 Task: Look for space in Agua Prieta, Mexico from 22nd June, 2023 to 30th June, 2023 for 2 adults in price range Rs.7000 to Rs.15000. Place can be entire place with 1  bedroom having 1 bed and 1 bathroom. Property type can be house, flat, guest house, hotel. Booking option can be shelf check-in. Required host language is English.
Action: Mouse moved to (427, 112)
Screenshot: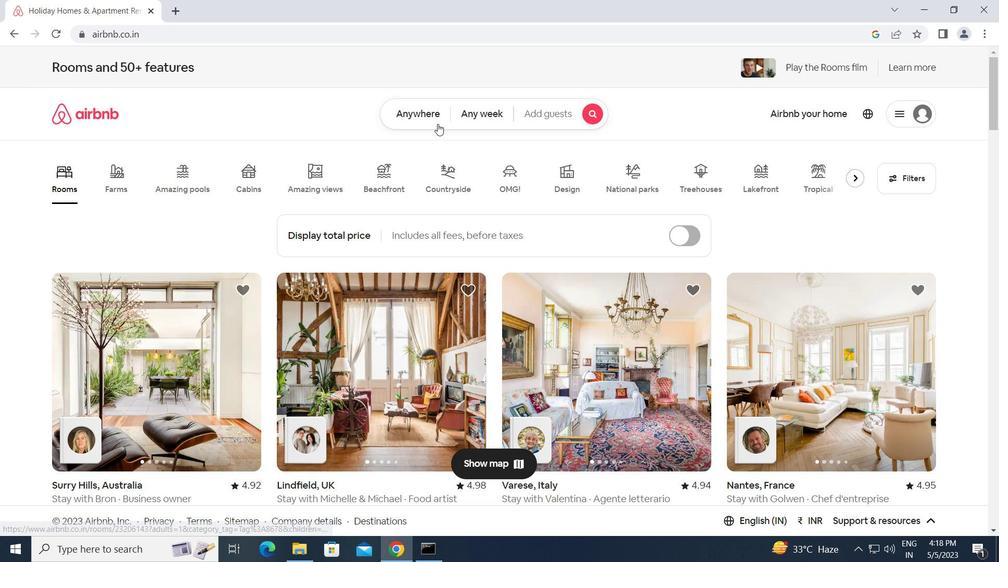 
Action: Mouse pressed left at (427, 112)
Screenshot: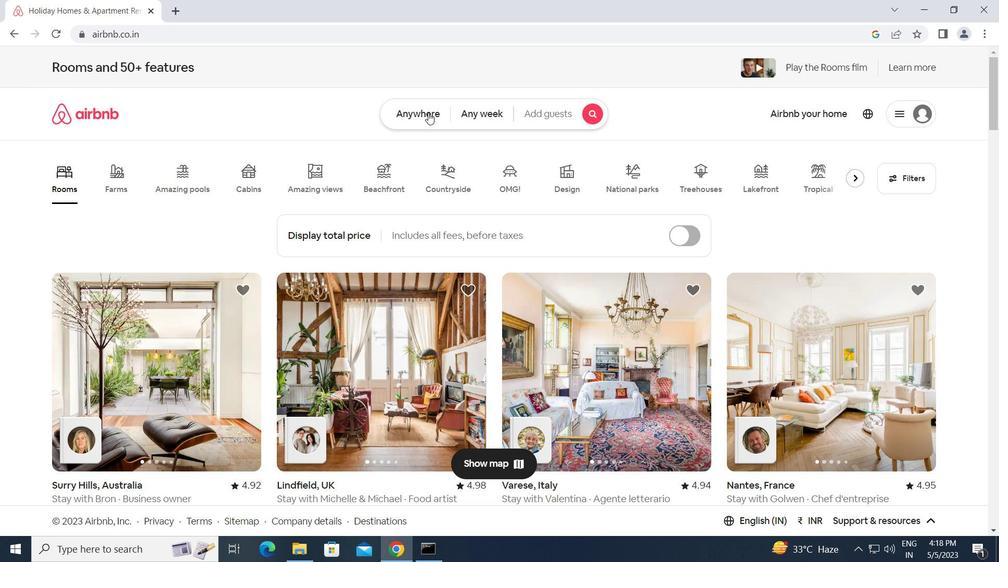 
Action: Mouse moved to (331, 156)
Screenshot: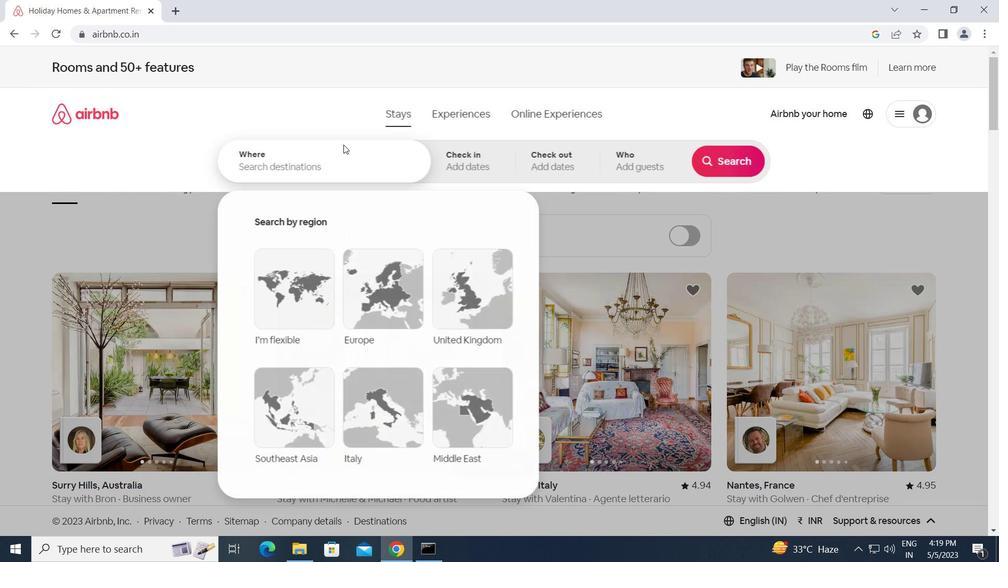 
Action: Mouse pressed left at (331, 156)
Screenshot: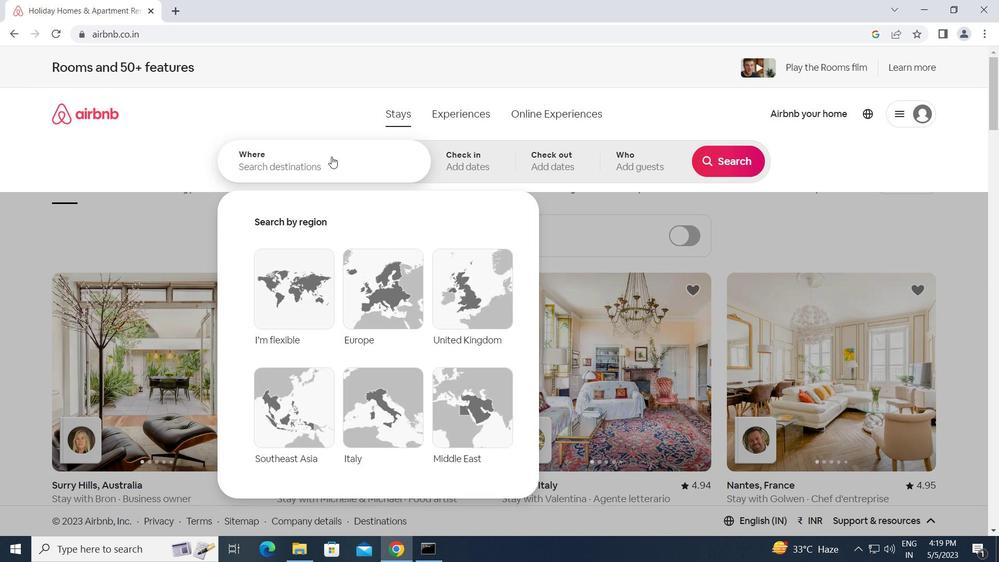 
Action: Key pressed a<Key.caps_lock>gua<Key.space><Key.caps_lock>p<Key.caps_lock>rieta,<Key.space><Key.caps_lock>m<Key.caps_lock>exico<Key.enter>
Screenshot: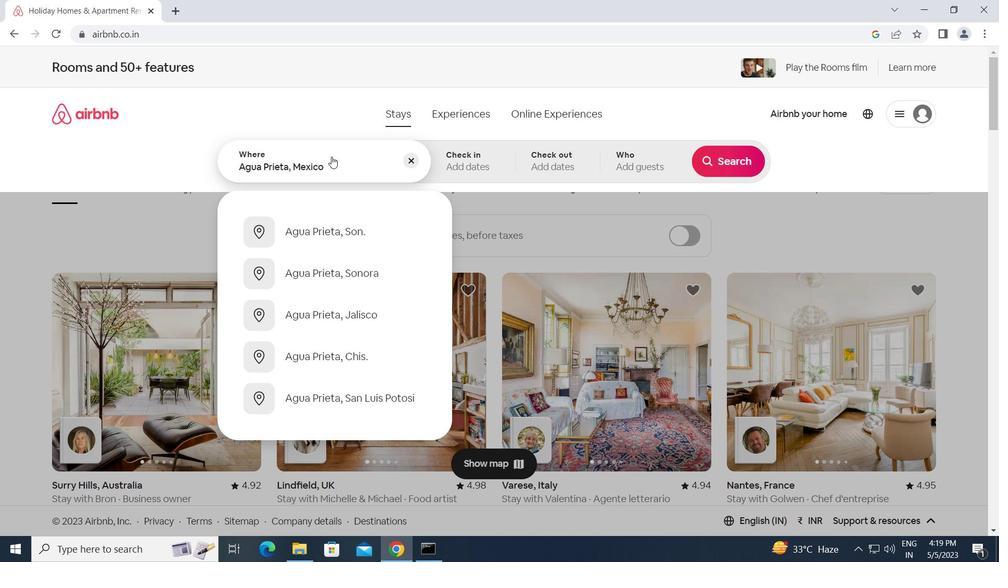 
Action: Mouse moved to (647, 417)
Screenshot: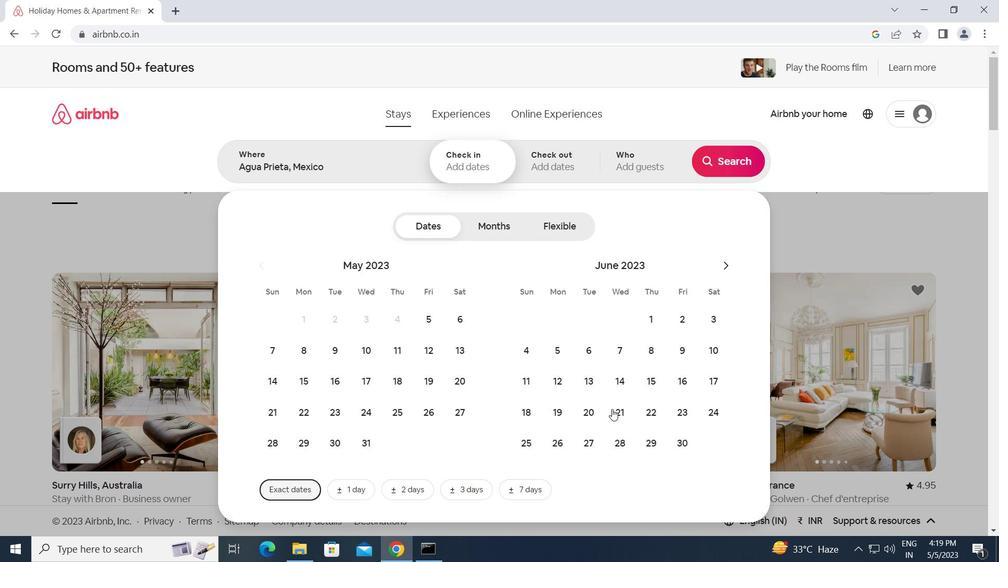 
Action: Mouse pressed left at (647, 417)
Screenshot: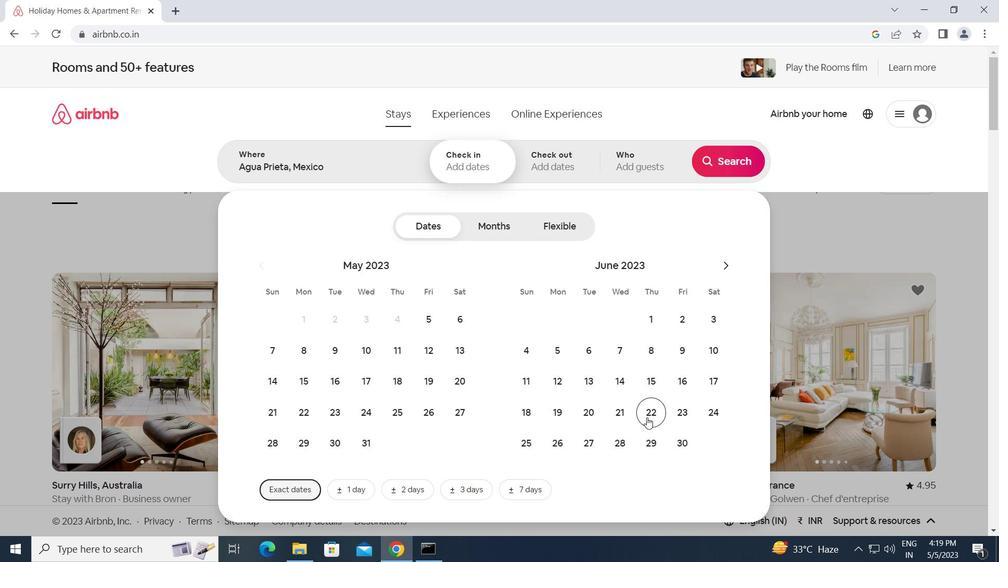 
Action: Mouse moved to (683, 442)
Screenshot: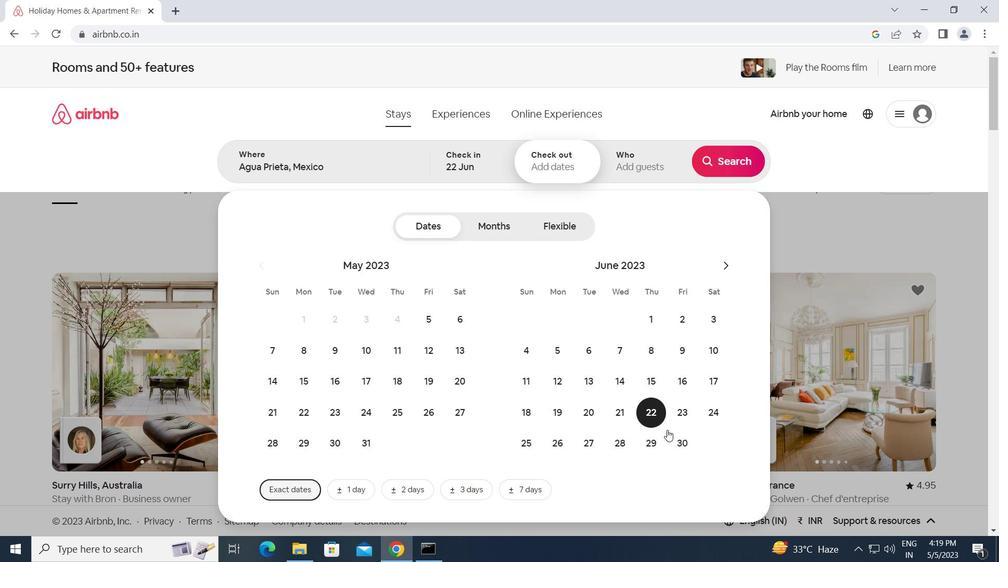 
Action: Mouse pressed left at (683, 442)
Screenshot: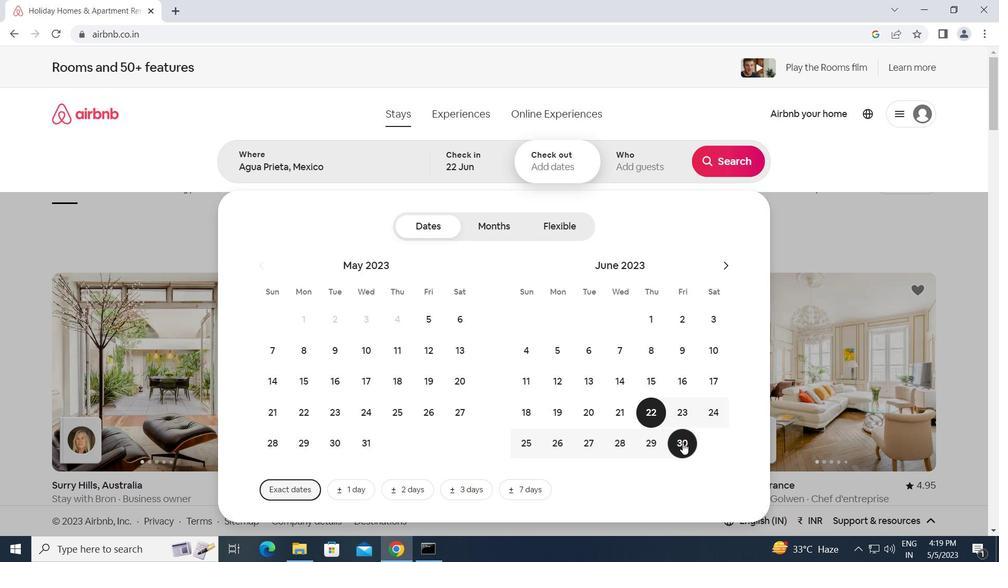 
Action: Mouse moved to (636, 161)
Screenshot: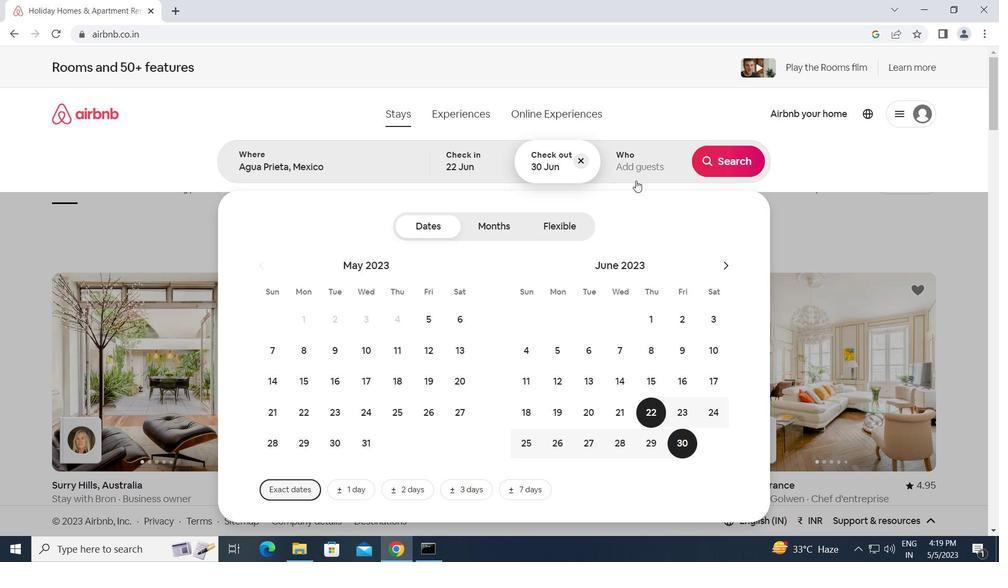 
Action: Mouse pressed left at (636, 161)
Screenshot: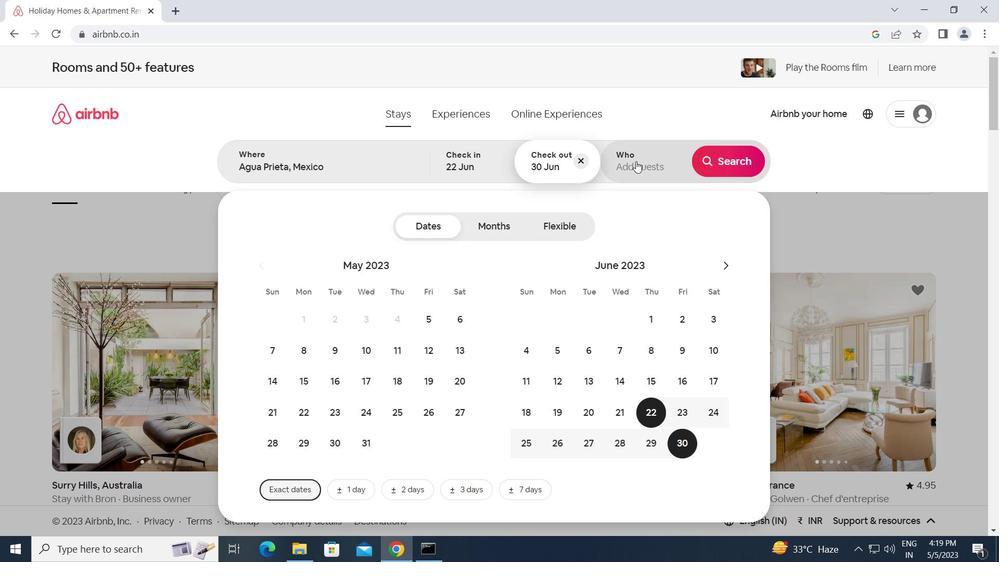
Action: Mouse moved to (731, 227)
Screenshot: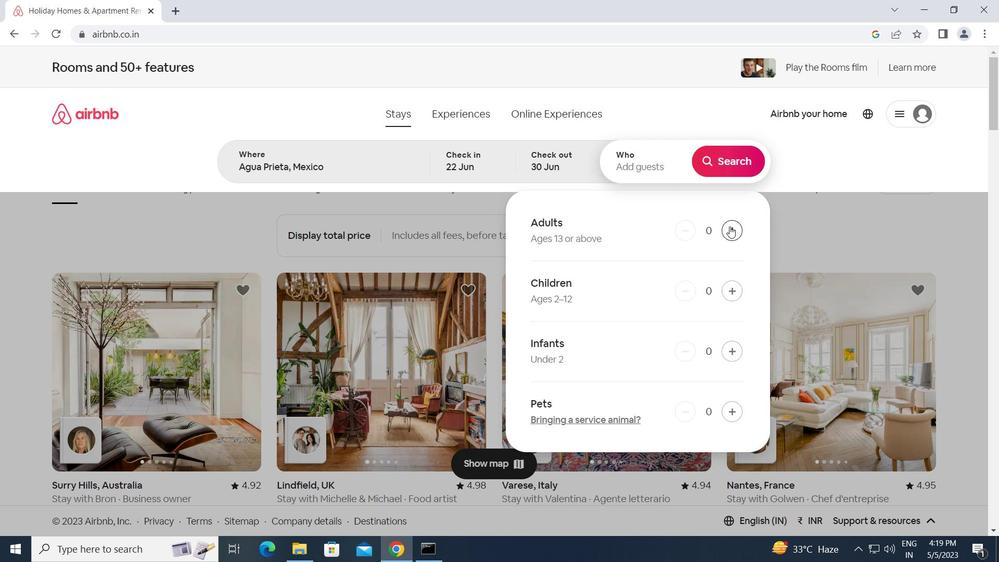 
Action: Mouse pressed left at (731, 227)
Screenshot: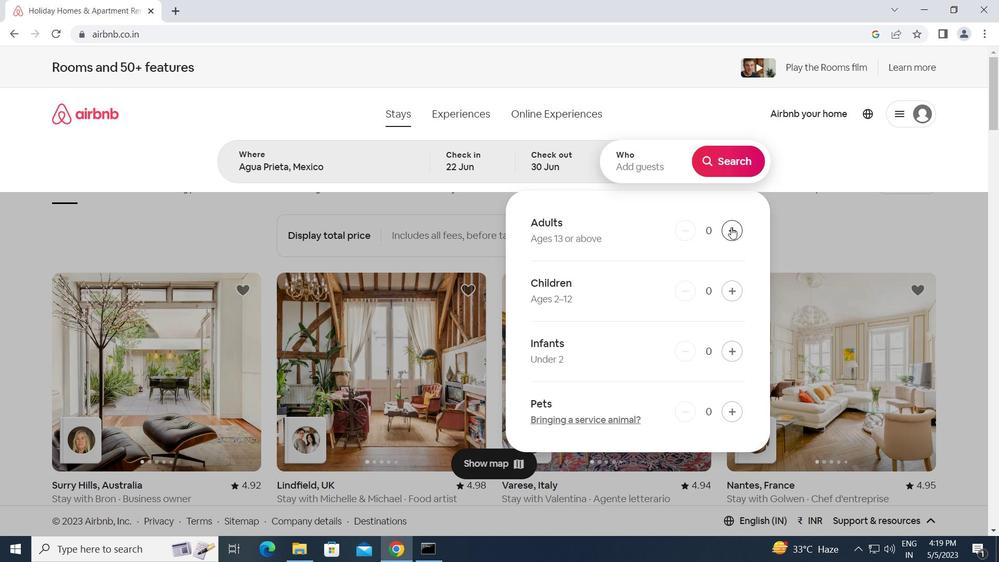 
Action: Mouse pressed left at (731, 227)
Screenshot: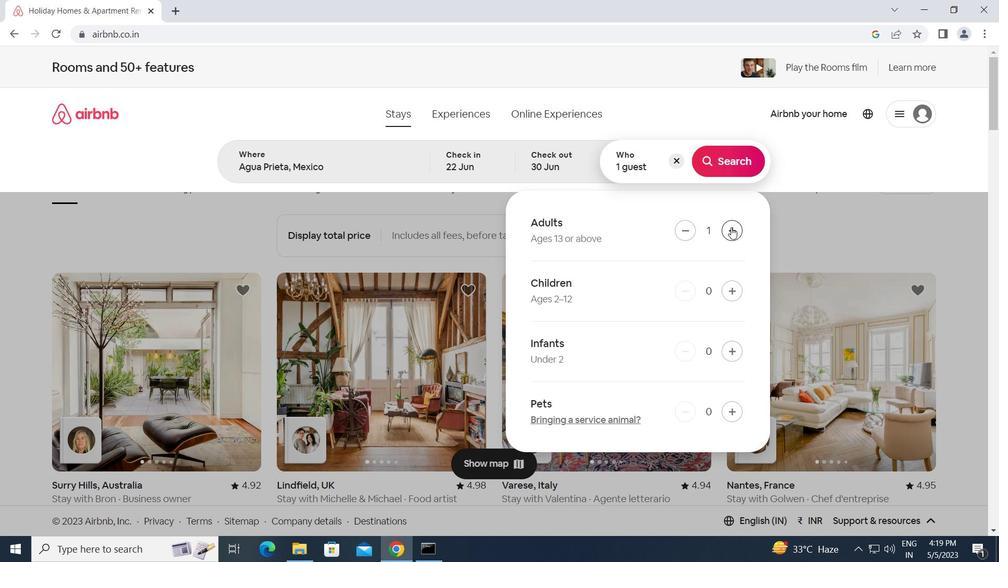 
Action: Mouse moved to (735, 159)
Screenshot: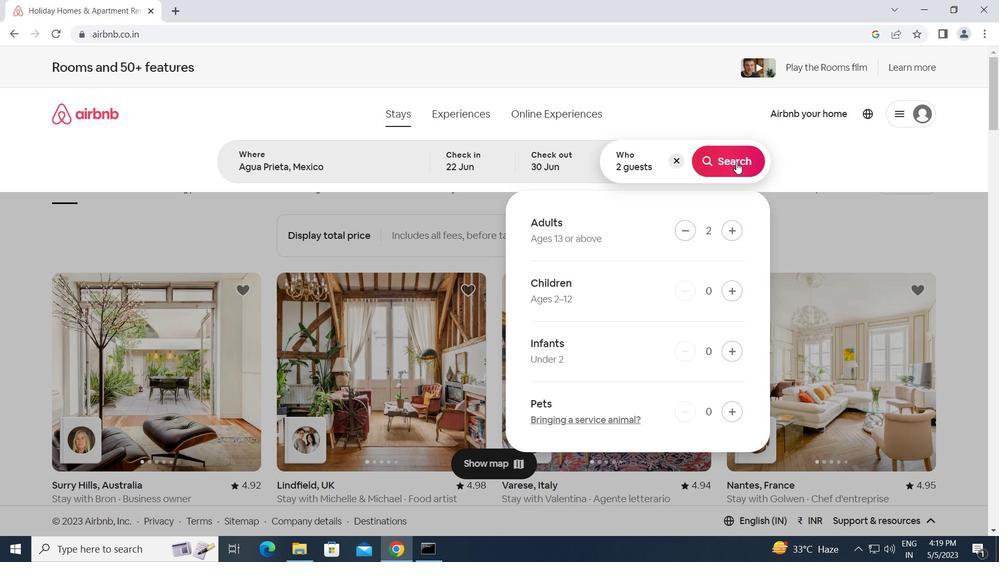 
Action: Mouse pressed left at (735, 159)
Screenshot: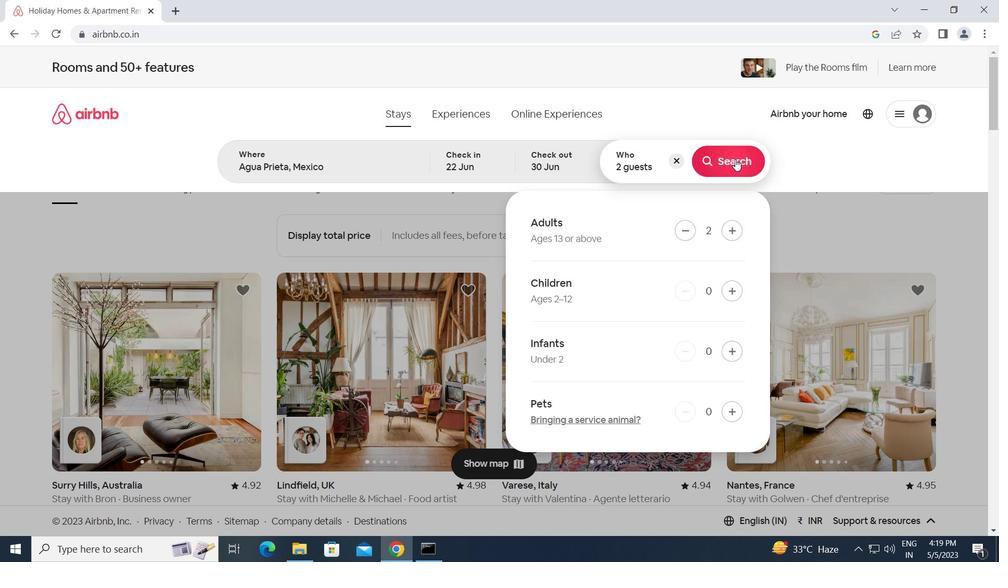 
Action: Mouse moved to (924, 125)
Screenshot: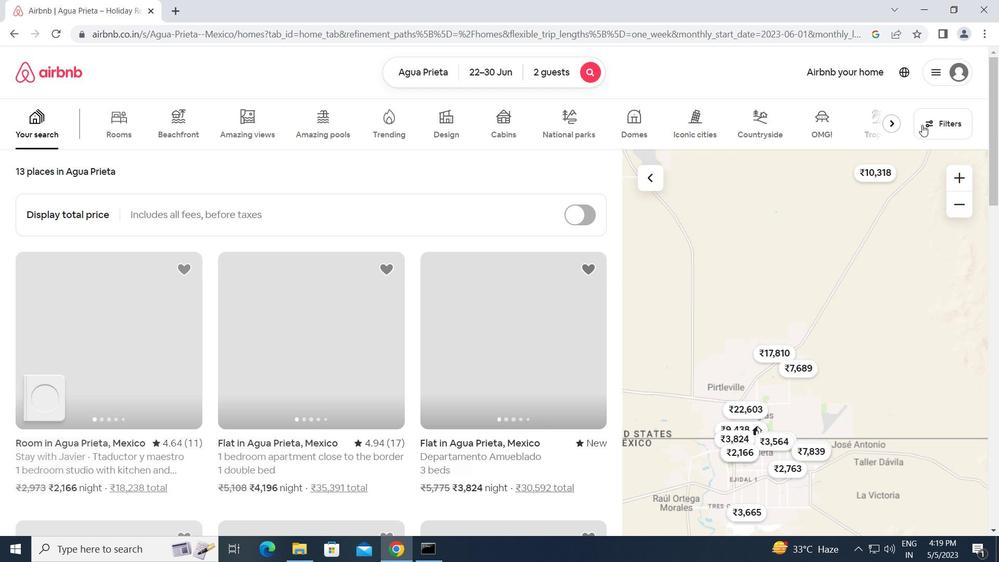 
Action: Mouse pressed left at (924, 125)
Screenshot: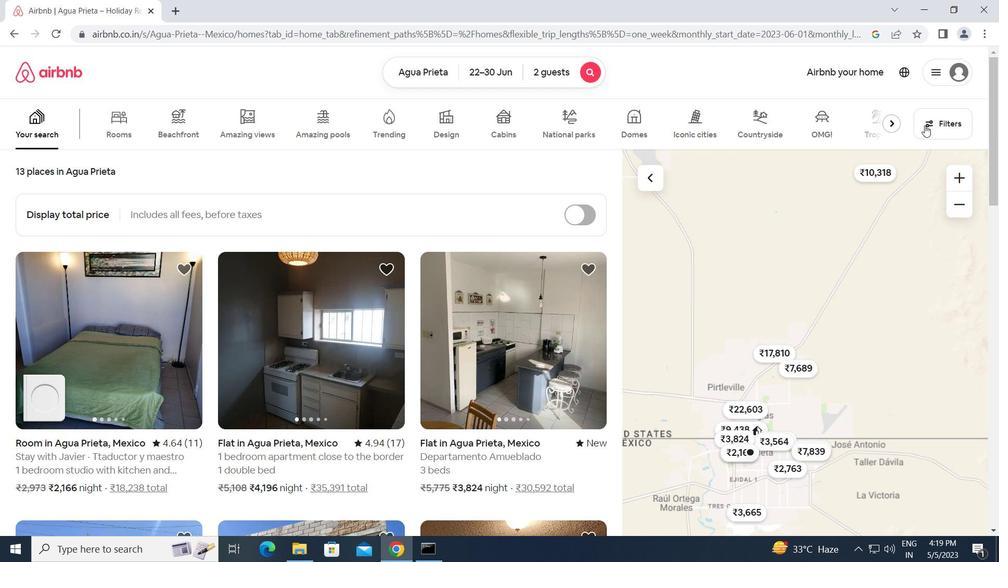 
Action: Mouse moved to (296, 320)
Screenshot: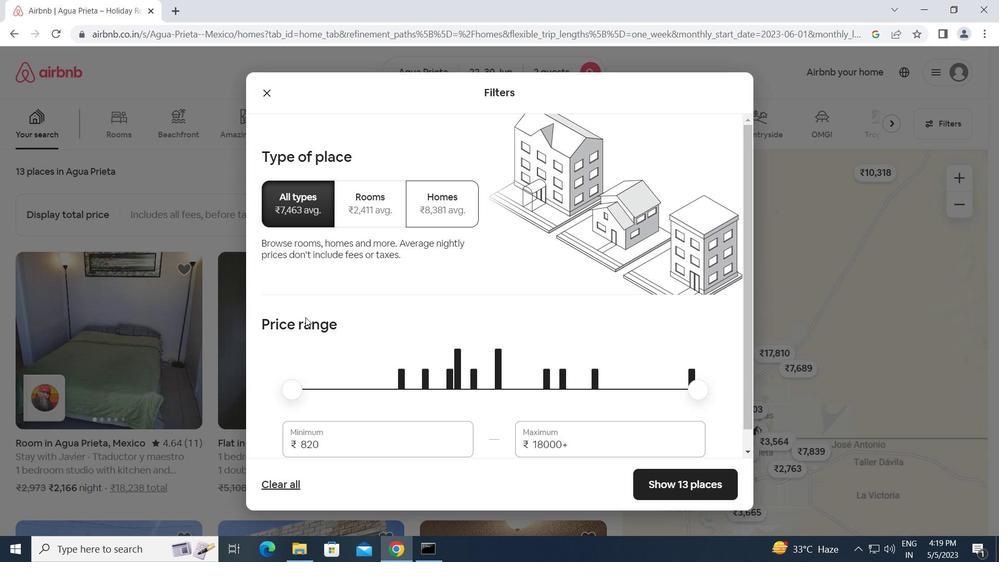 
Action: Mouse scrolled (296, 319) with delta (0, 0)
Screenshot: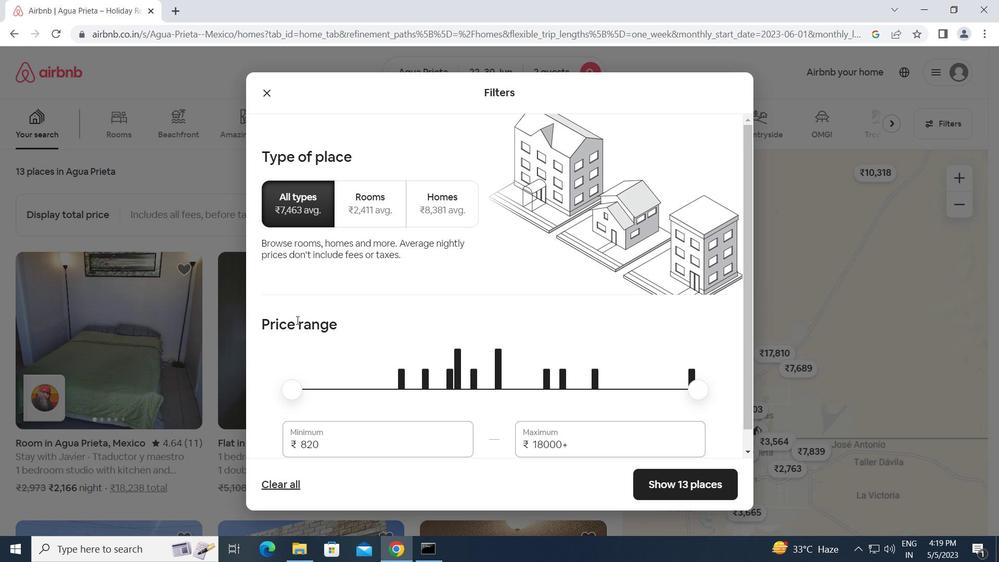 
Action: Mouse scrolled (296, 319) with delta (0, 0)
Screenshot: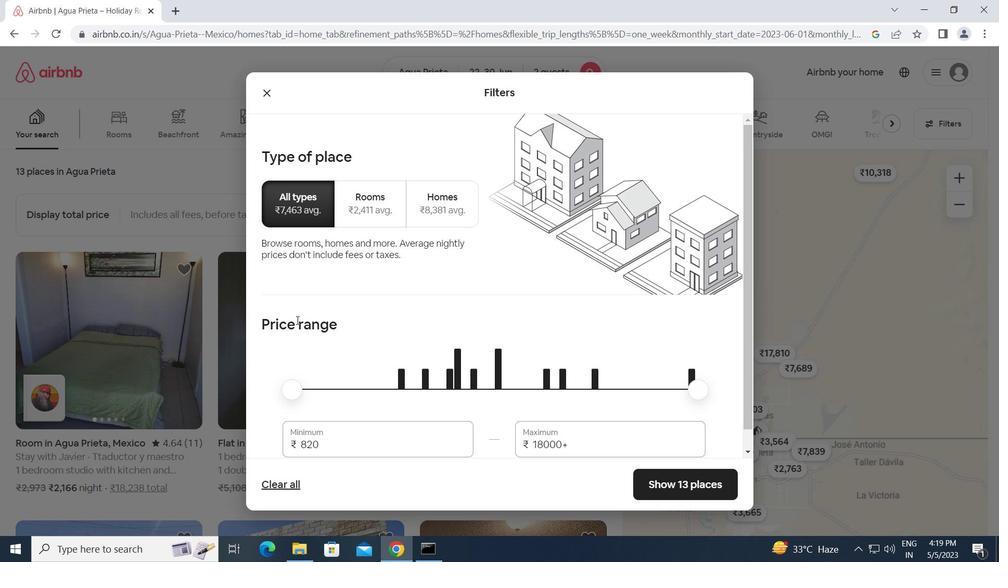 
Action: Mouse scrolled (296, 319) with delta (0, 0)
Screenshot: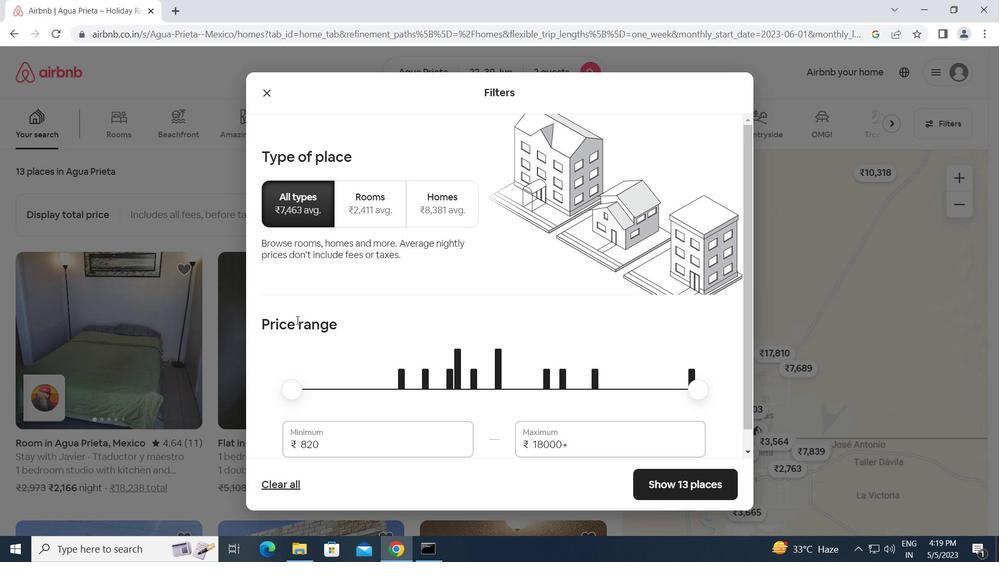 
Action: Mouse moved to (328, 419)
Screenshot: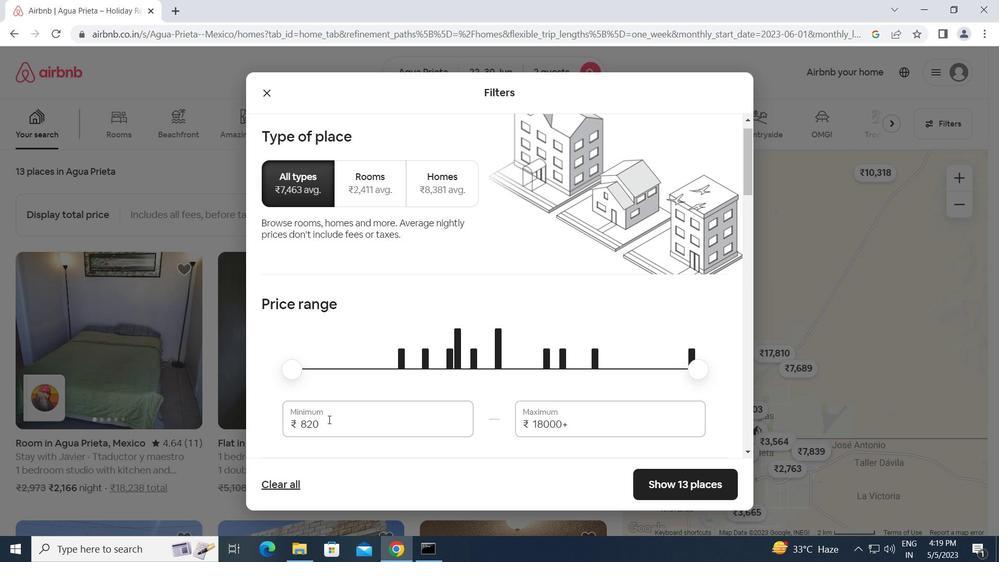 
Action: Mouse pressed left at (328, 419)
Screenshot: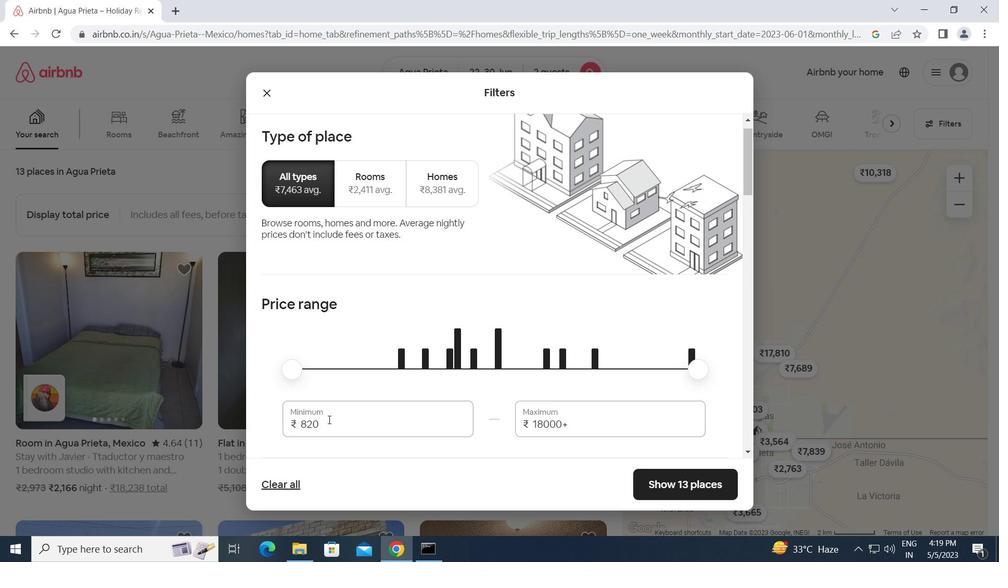 
Action: Mouse moved to (276, 423)
Screenshot: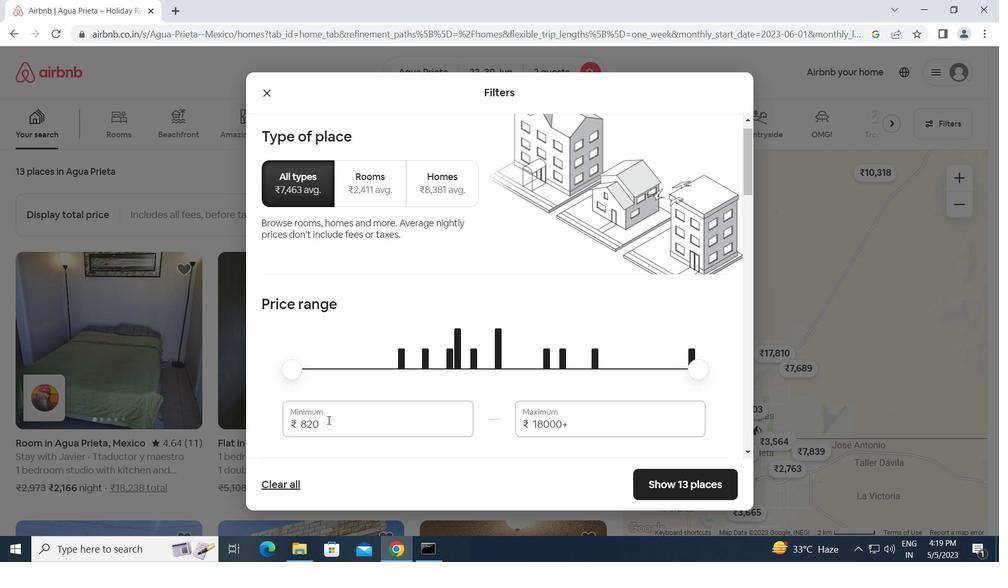 
Action: Key pressed 7000<Key.tab>15000
Screenshot: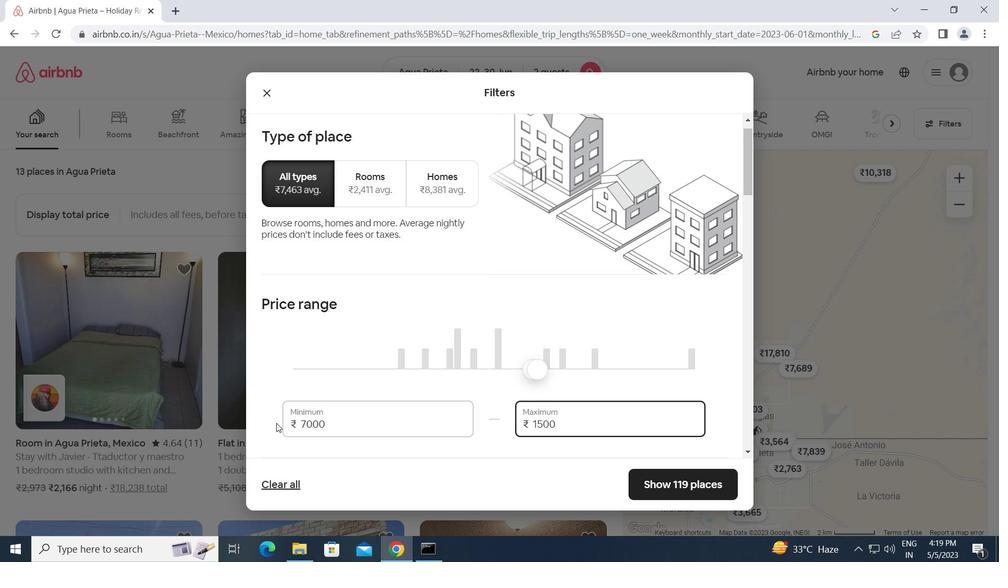 
Action: Mouse moved to (344, 403)
Screenshot: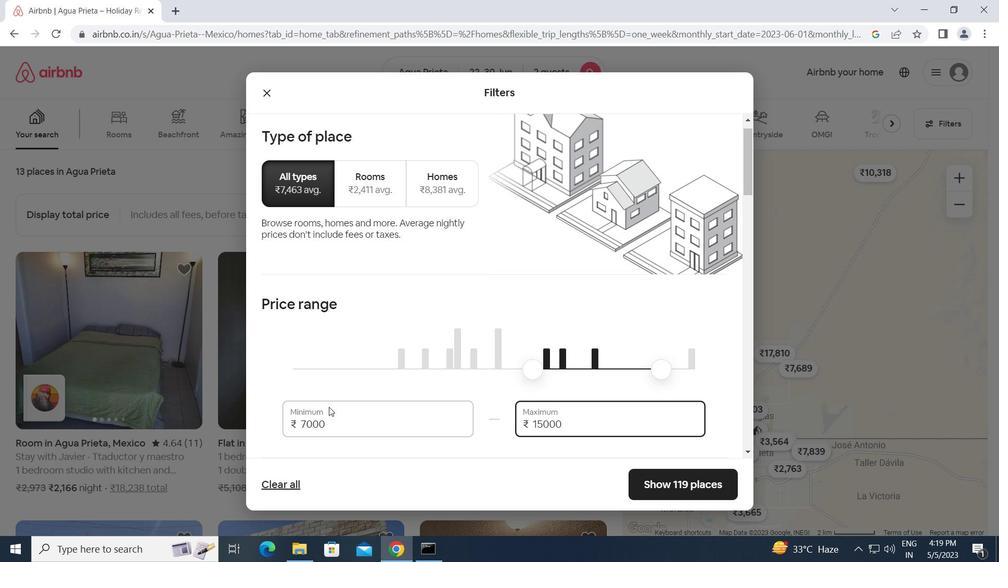
Action: Mouse scrolled (344, 403) with delta (0, 0)
Screenshot: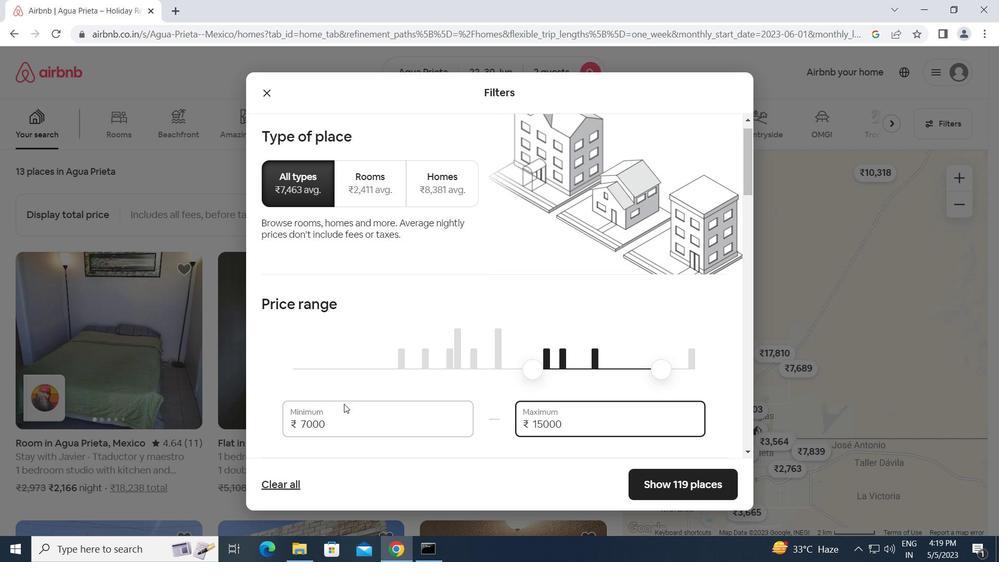 
Action: Mouse scrolled (344, 403) with delta (0, 0)
Screenshot: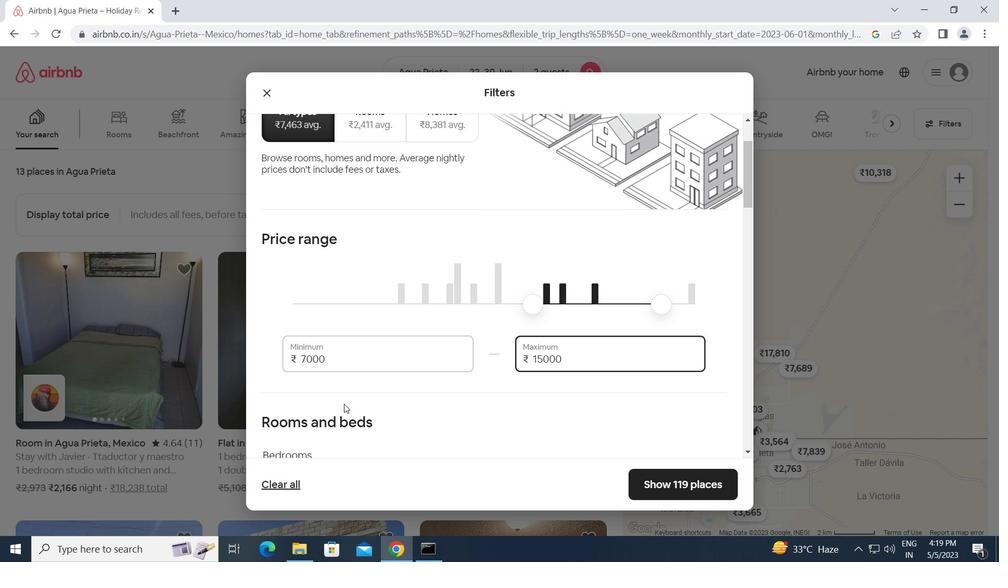 
Action: Mouse scrolled (344, 403) with delta (0, 0)
Screenshot: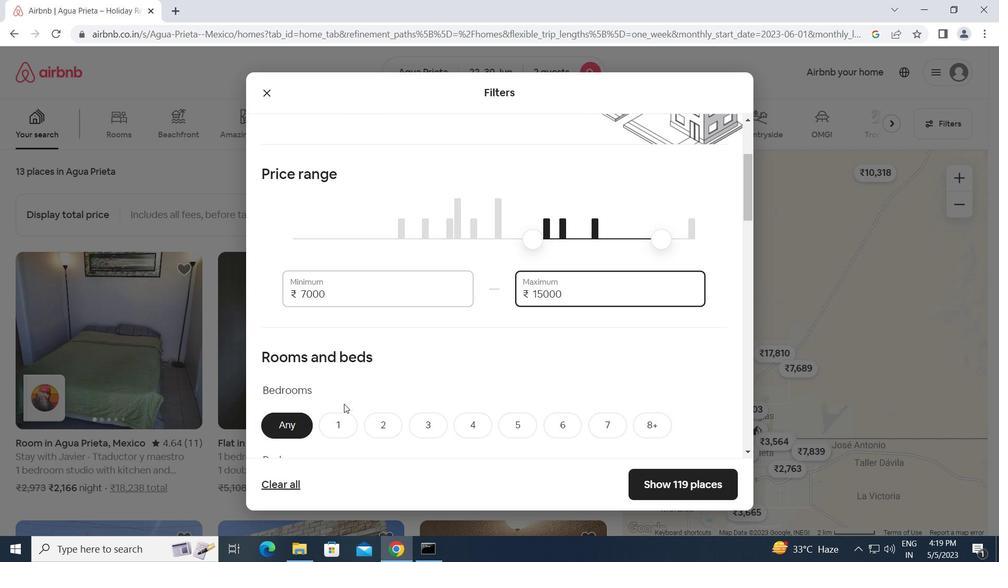 
Action: Mouse scrolled (344, 403) with delta (0, 0)
Screenshot: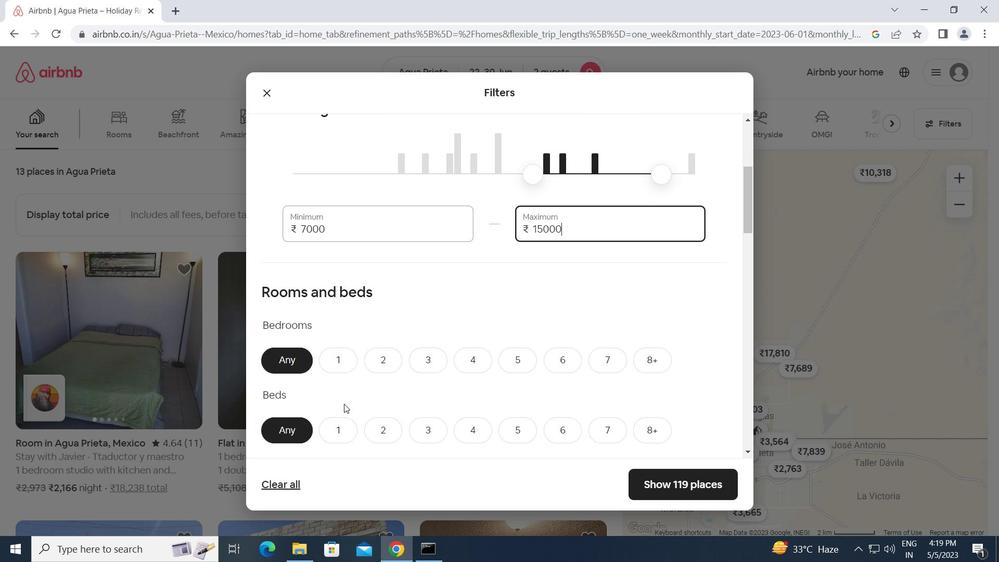
Action: Mouse moved to (341, 300)
Screenshot: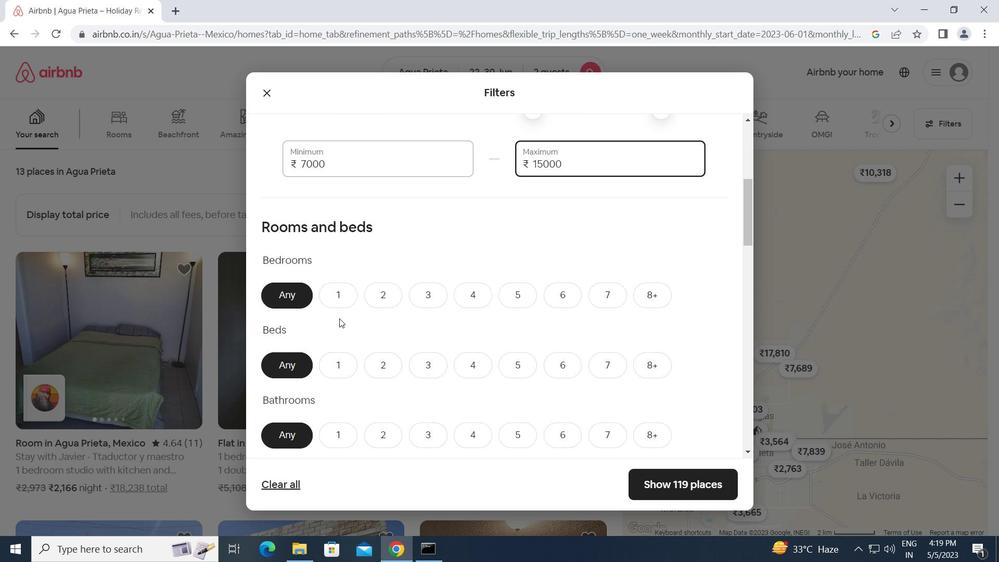 
Action: Mouse pressed left at (341, 300)
Screenshot: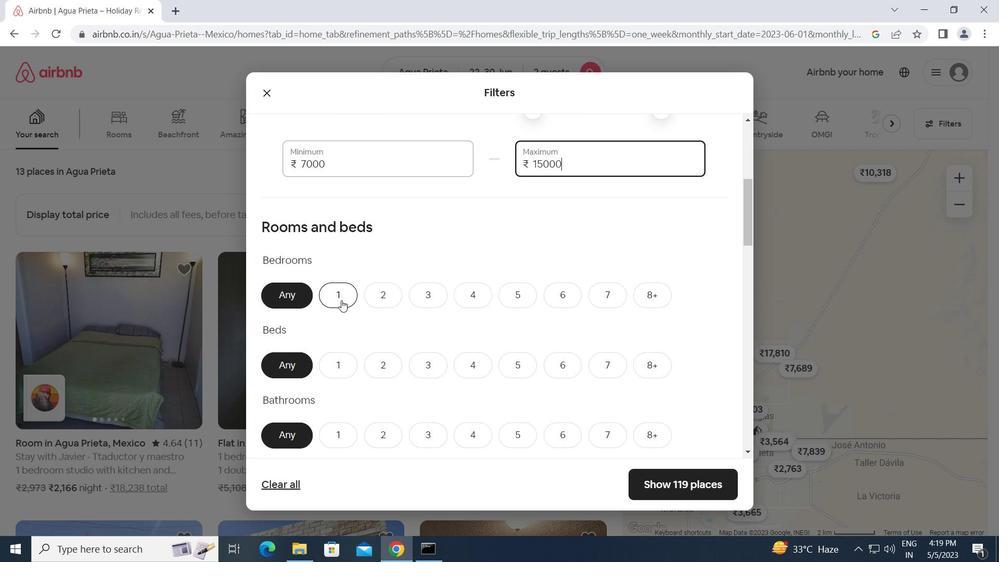 
Action: Mouse moved to (348, 363)
Screenshot: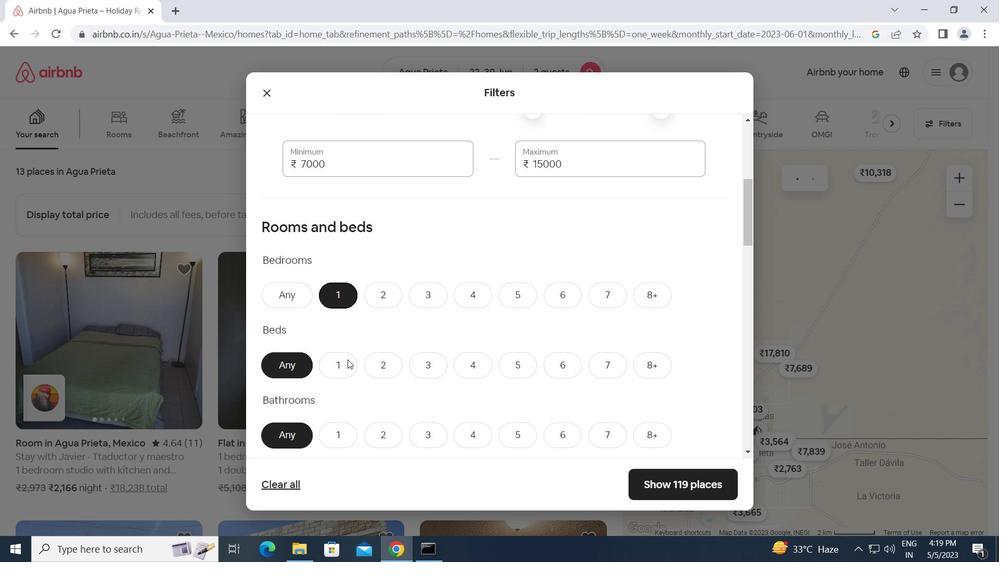 
Action: Mouse pressed left at (348, 363)
Screenshot: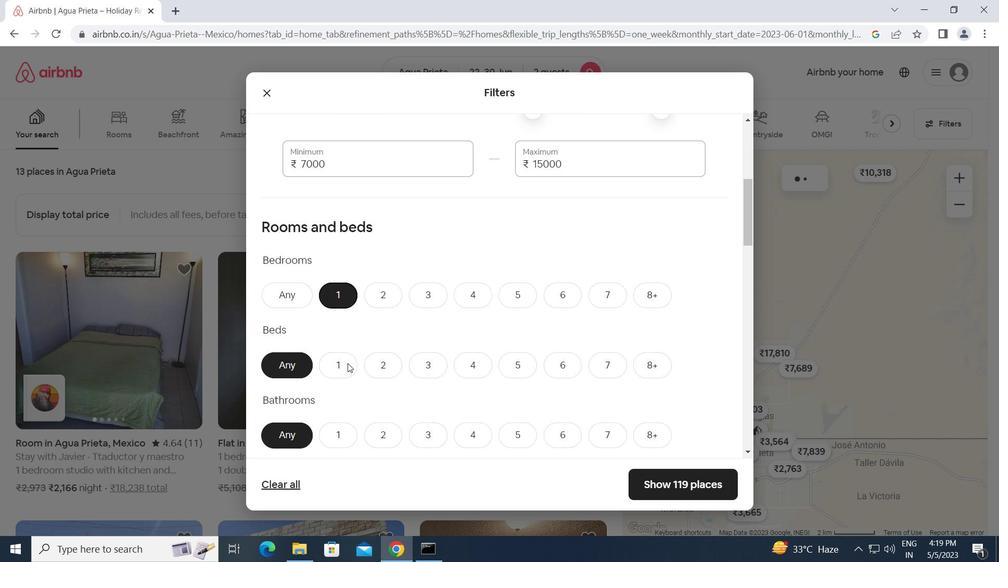 
Action: Mouse moved to (333, 431)
Screenshot: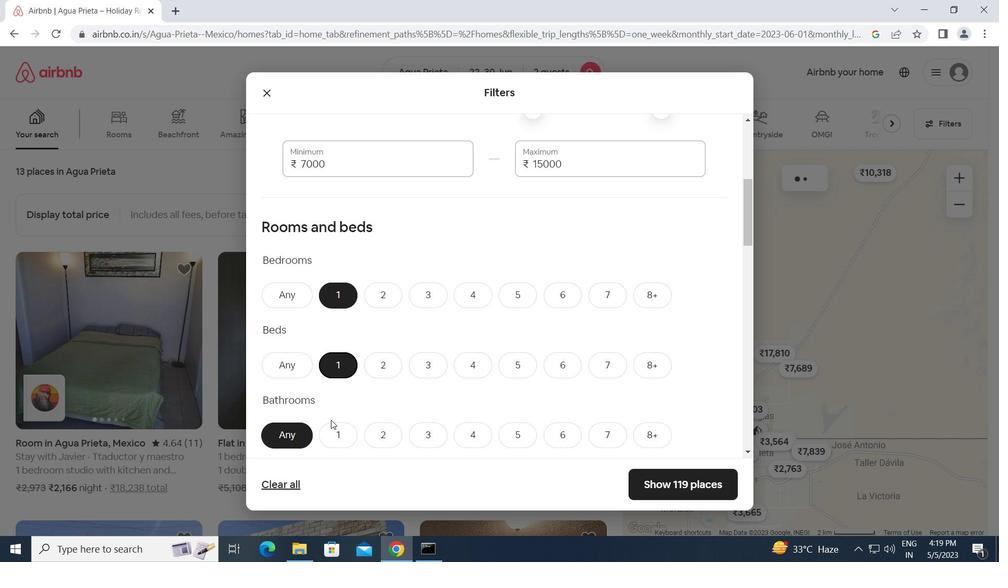 
Action: Mouse pressed left at (333, 431)
Screenshot: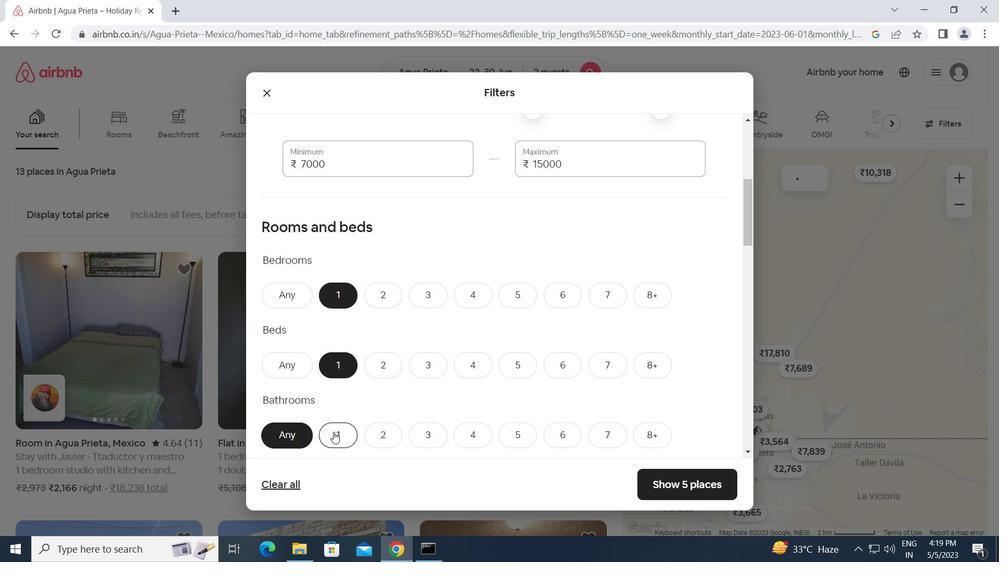 
Action: Mouse moved to (396, 428)
Screenshot: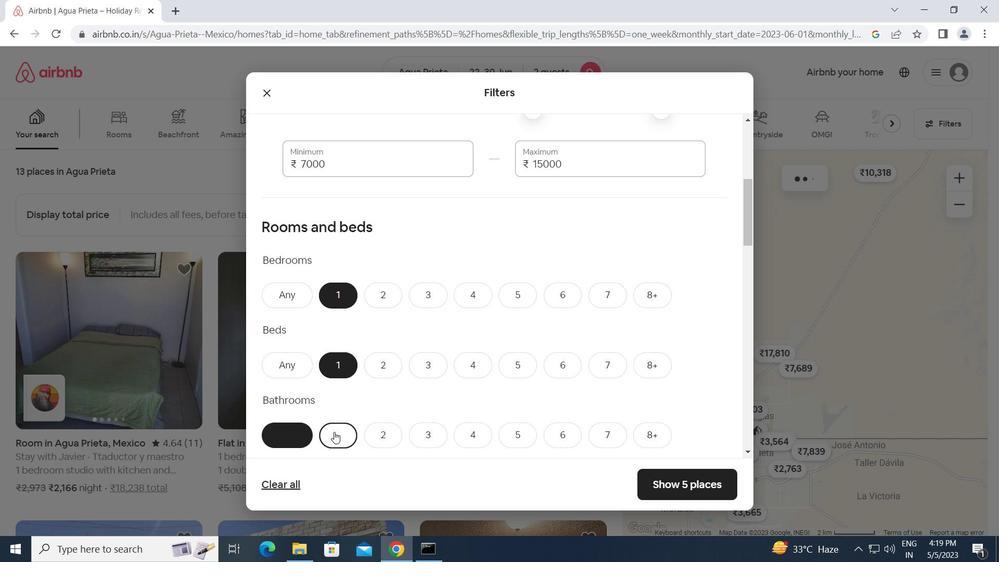 
Action: Mouse scrolled (396, 427) with delta (0, 0)
Screenshot: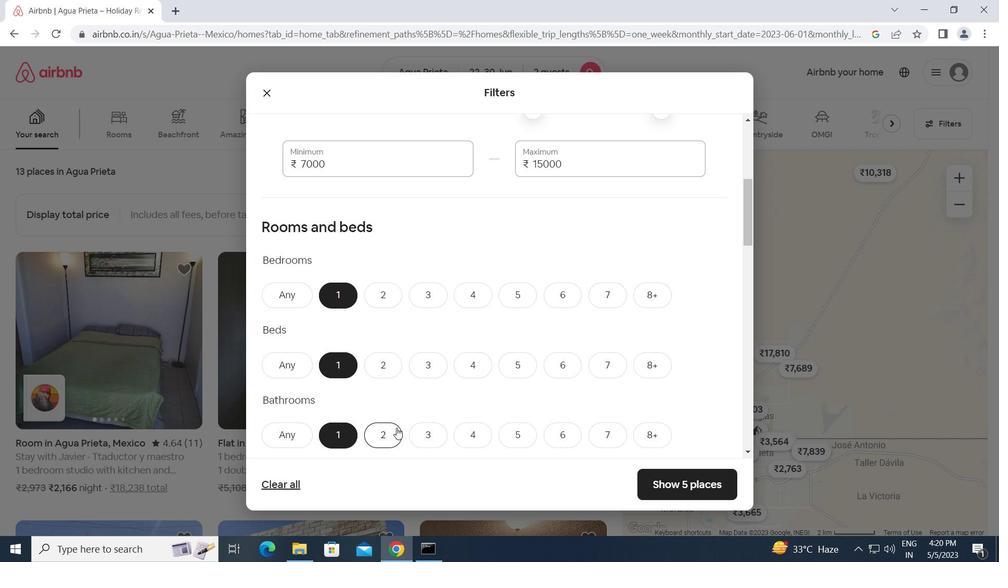 
Action: Mouse scrolled (396, 427) with delta (0, 0)
Screenshot: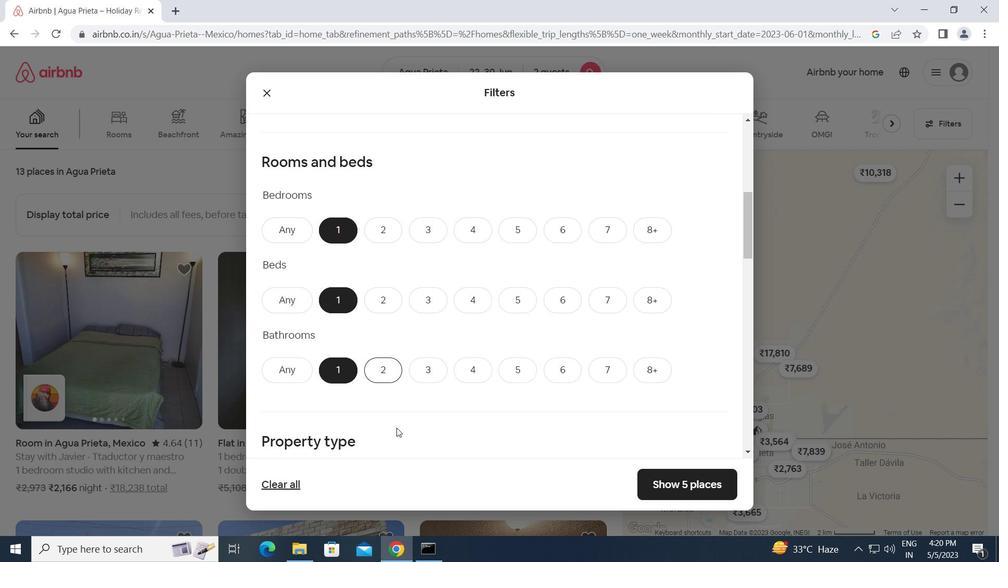 
Action: Mouse scrolled (396, 427) with delta (0, 0)
Screenshot: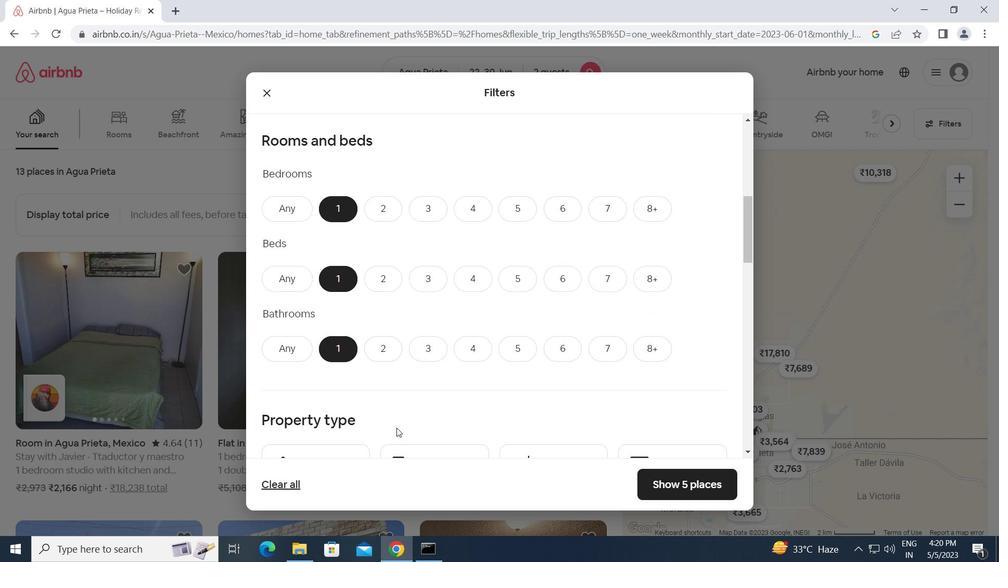 
Action: Mouse moved to (321, 384)
Screenshot: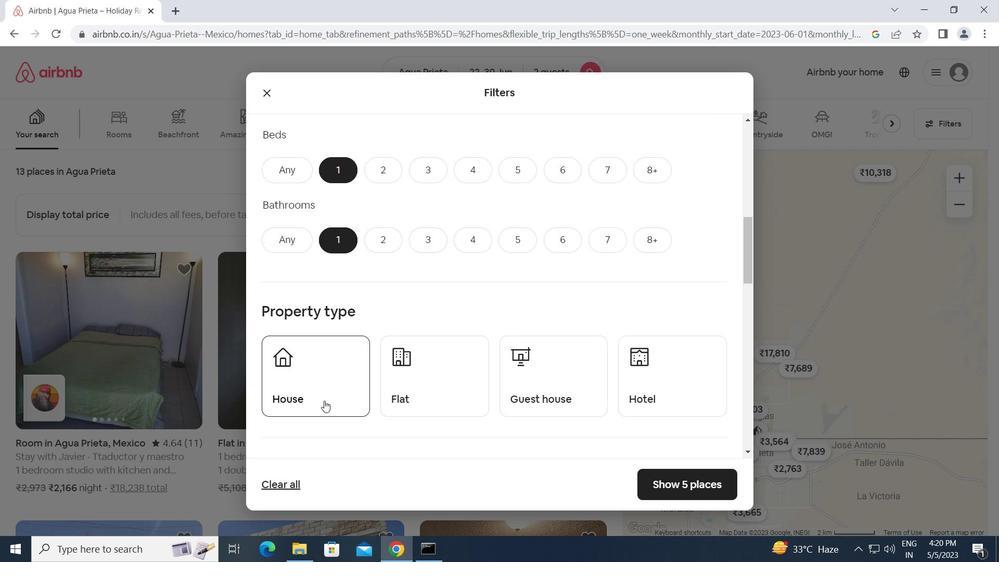 
Action: Mouse pressed left at (321, 384)
Screenshot: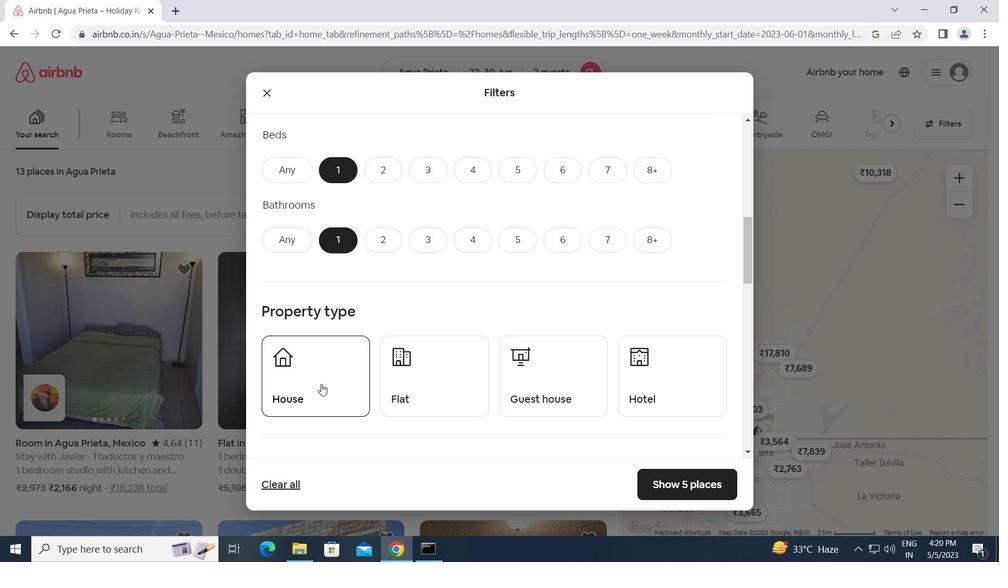 
Action: Mouse moved to (443, 398)
Screenshot: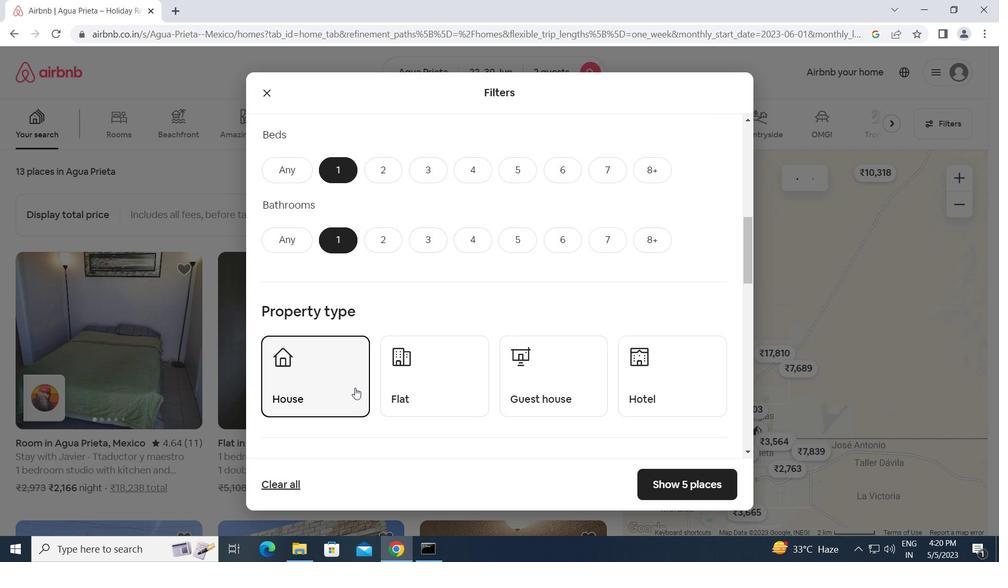 
Action: Mouse pressed left at (443, 398)
Screenshot: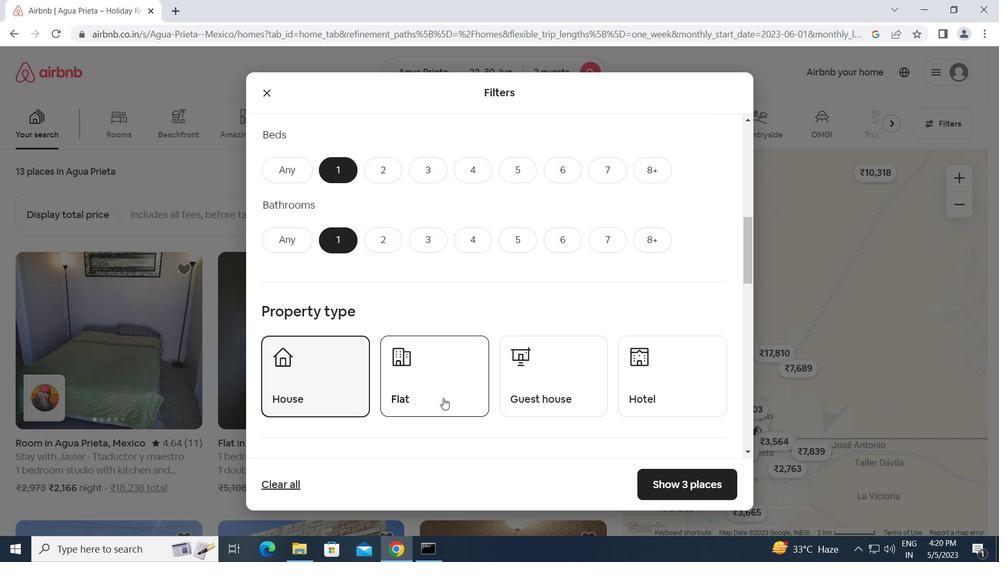
Action: Mouse moved to (556, 395)
Screenshot: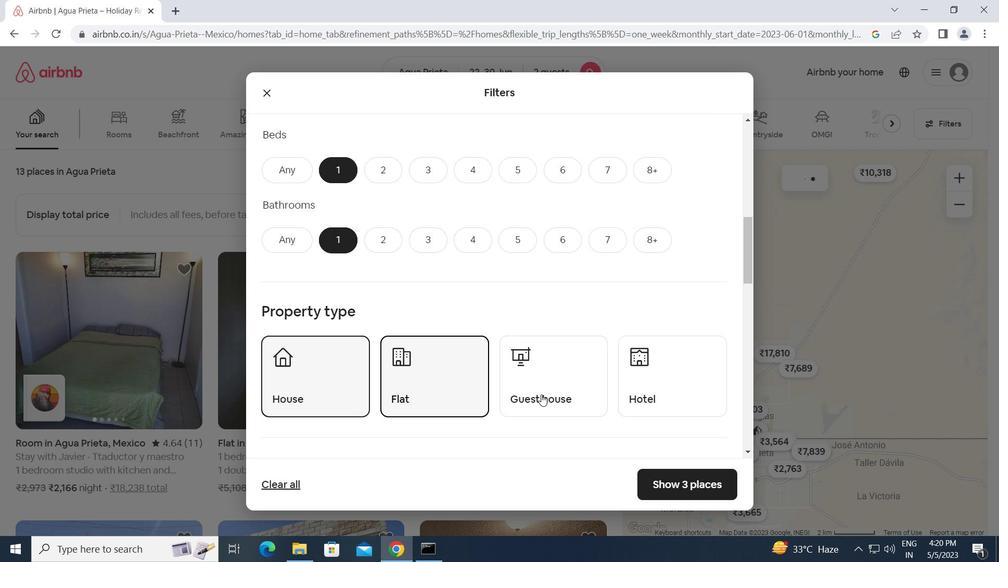 
Action: Mouse pressed left at (556, 395)
Screenshot: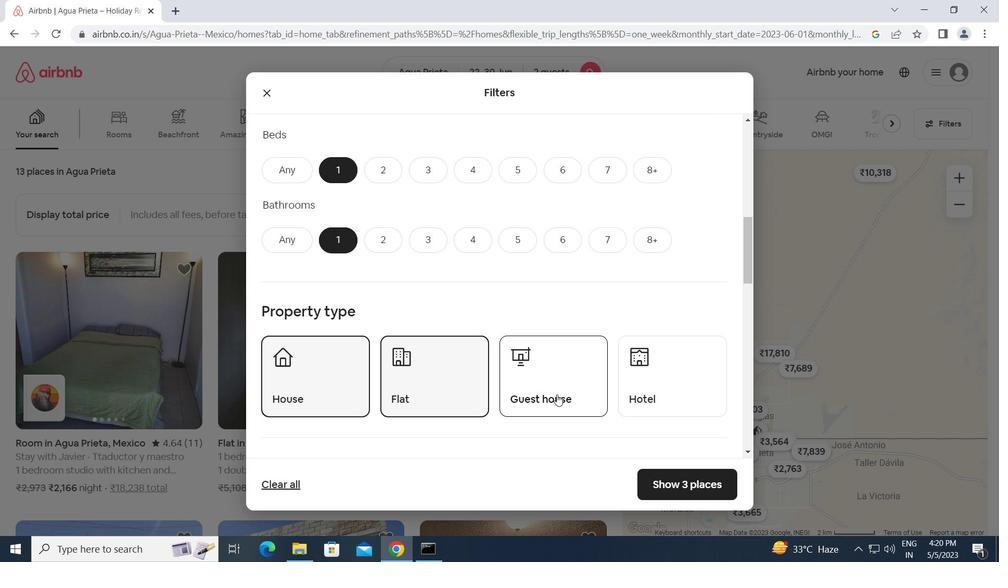 
Action: Mouse moved to (643, 390)
Screenshot: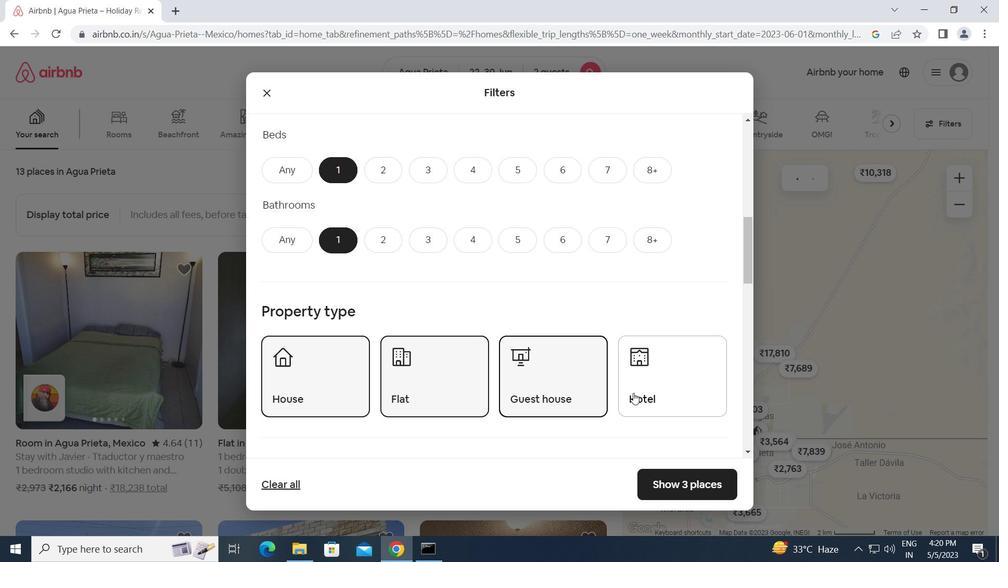 
Action: Mouse pressed left at (643, 390)
Screenshot: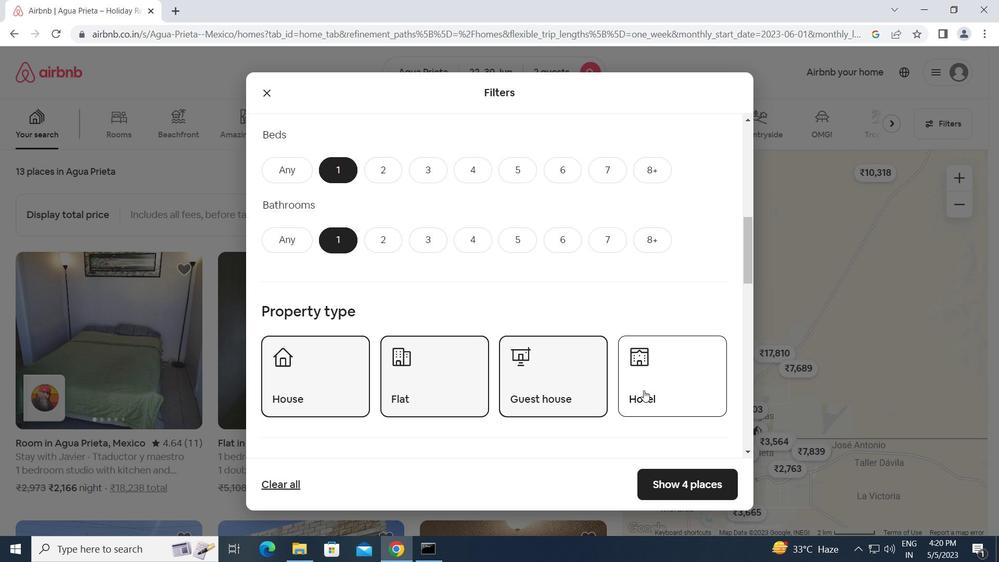 
Action: Mouse moved to (467, 398)
Screenshot: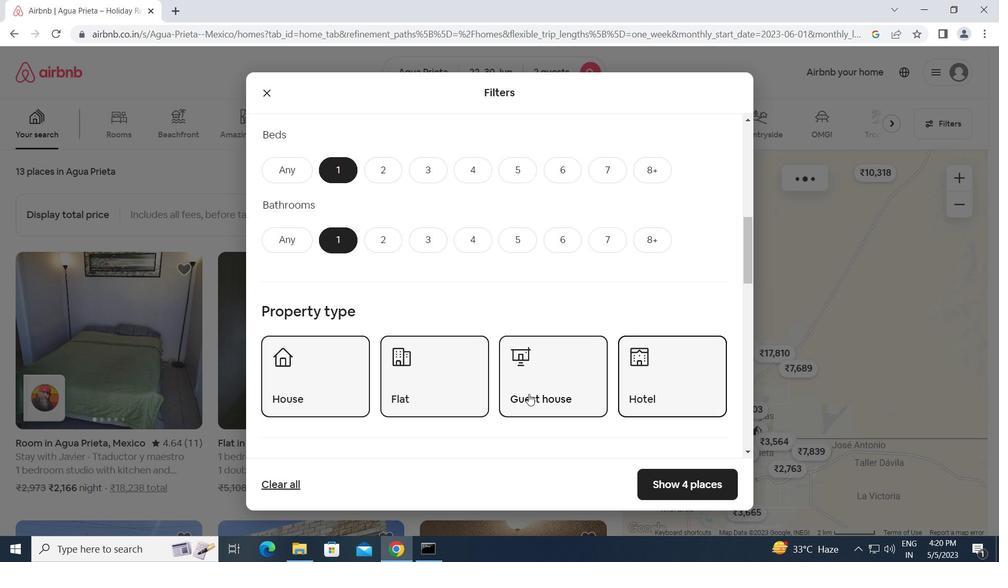 
Action: Mouse scrolled (467, 397) with delta (0, 0)
Screenshot: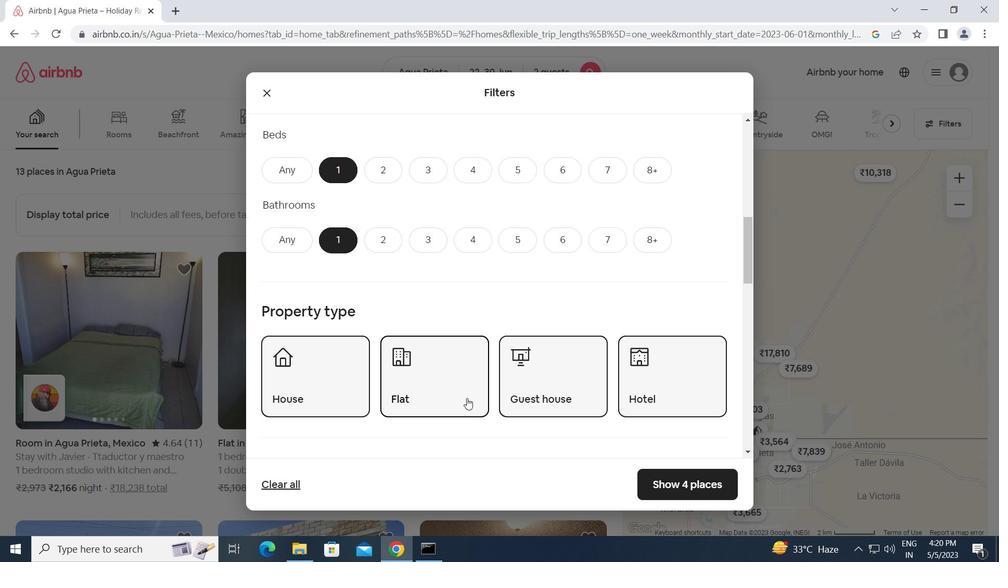 
Action: Mouse scrolled (467, 397) with delta (0, 0)
Screenshot: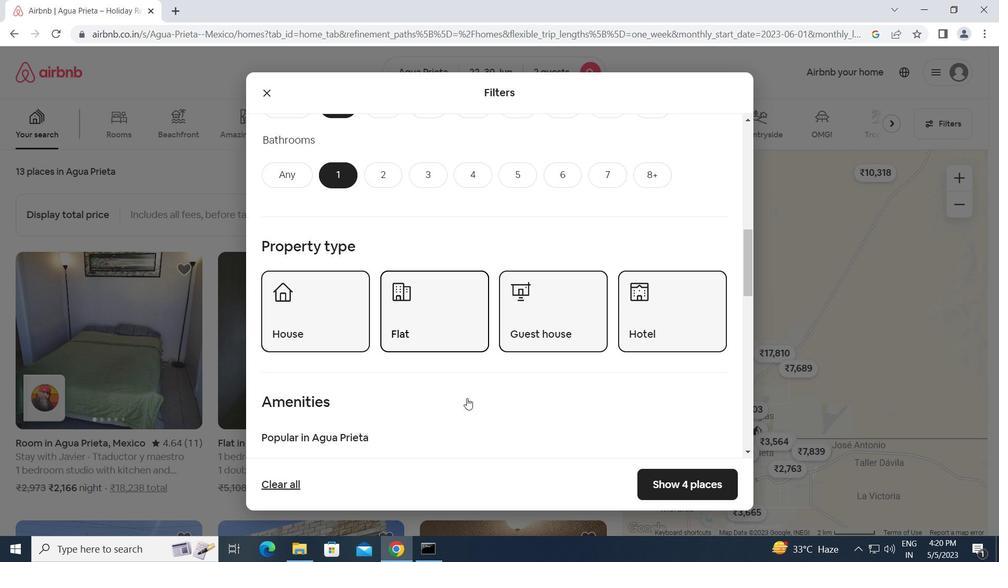 
Action: Mouse scrolled (467, 397) with delta (0, 0)
Screenshot: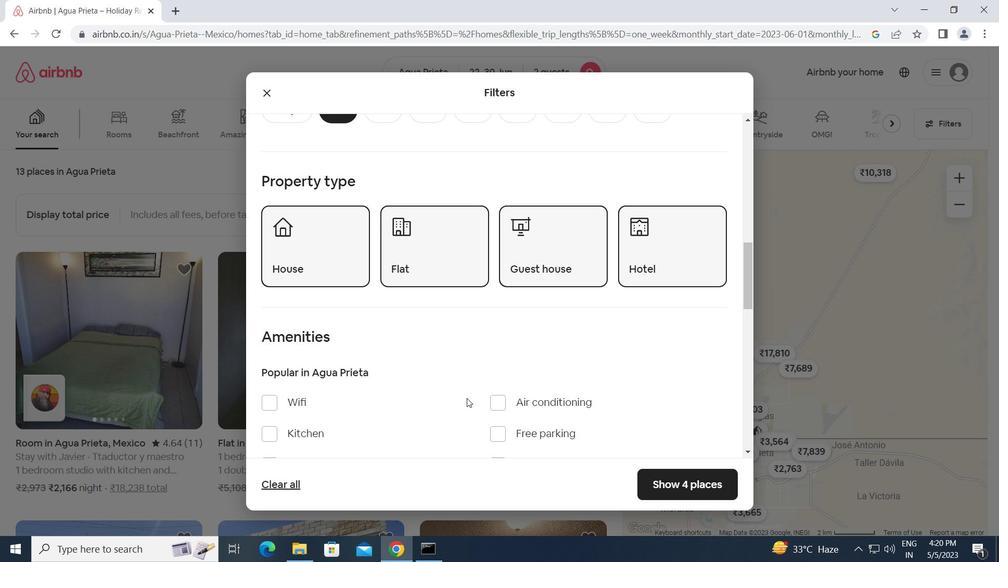 
Action: Mouse scrolled (467, 397) with delta (0, 0)
Screenshot: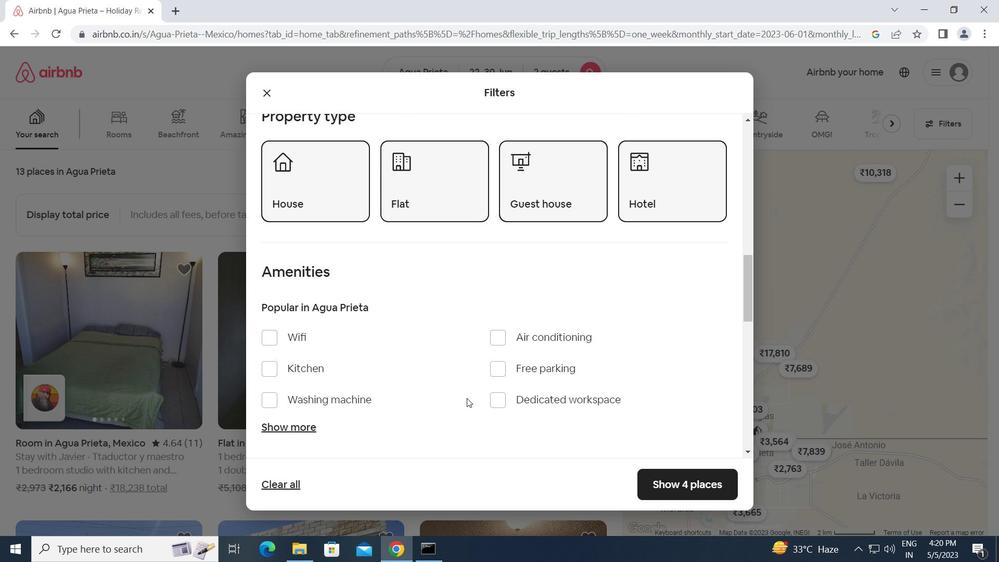 
Action: Mouse scrolled (467, 397) with delta (0, 0)
Screenshot: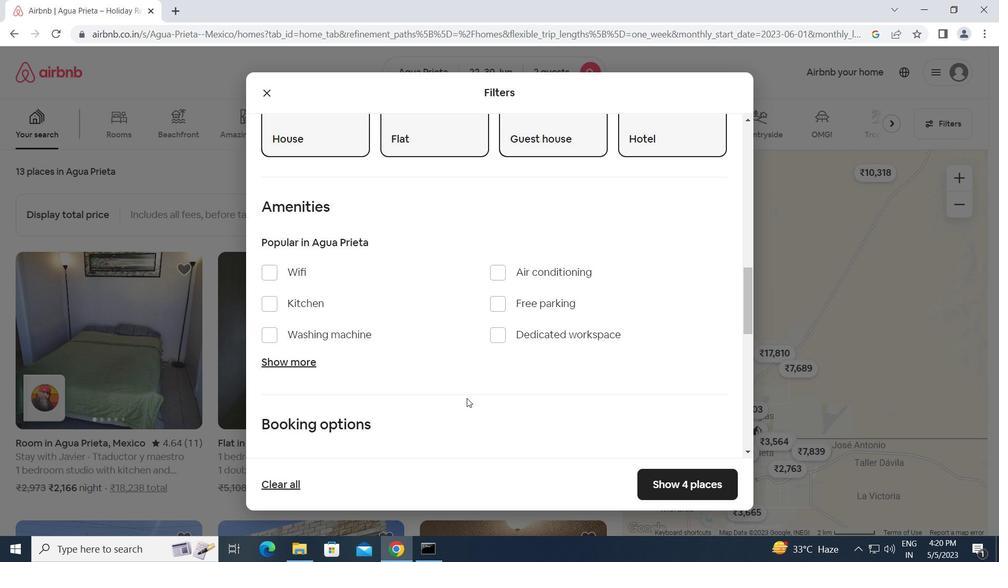 
Action: Mouse scrolled (467, 397) with delta (0, 0)
Screenshot: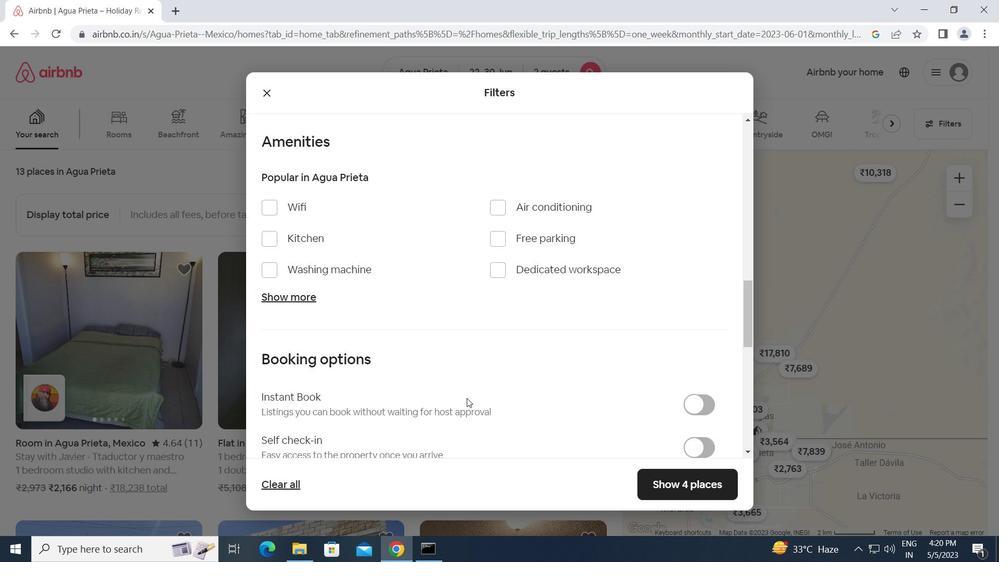 
Action: Mouse moved to (689, 384)
Screenshot: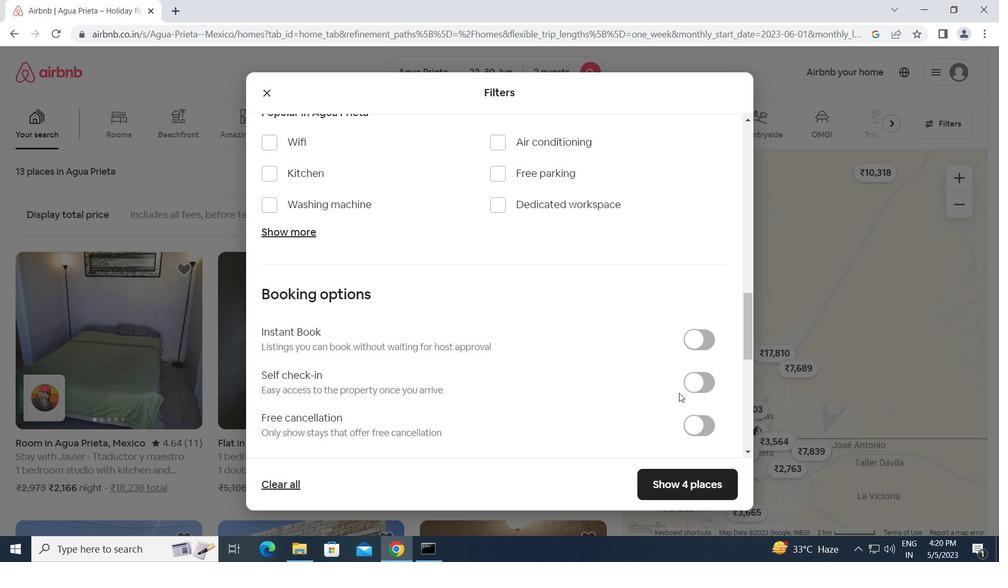 
Action: Mouse pressed left at (689, 384)
Screenshot: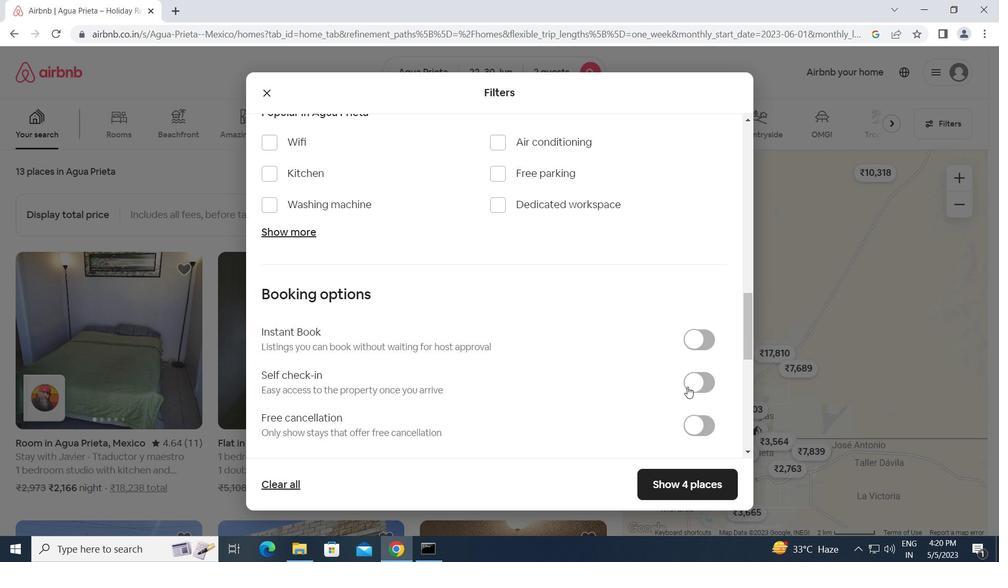 
Action: Mouse moved to (559, 410)
Screenshot: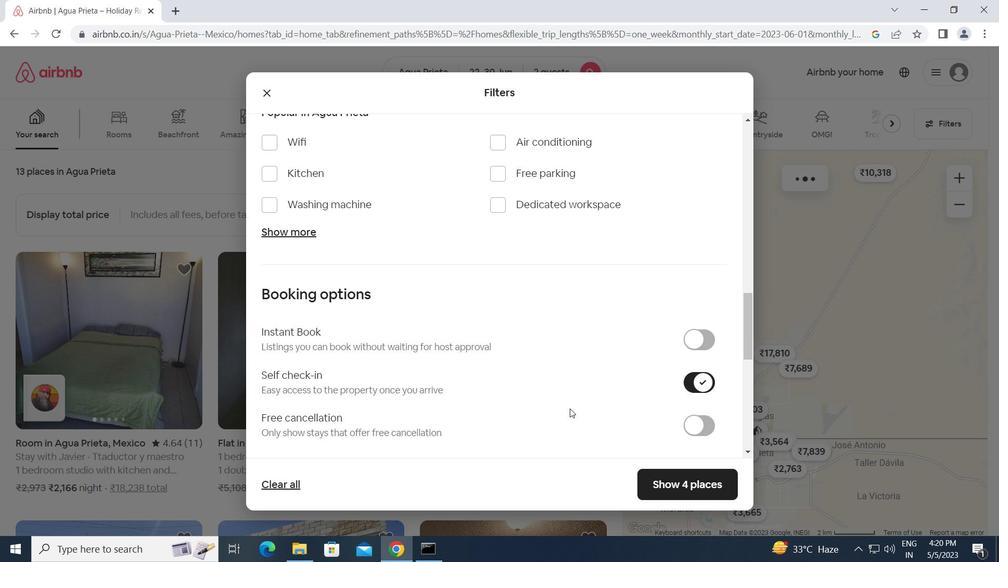 
Action: Mouse scrolled (559, 410) with delta (0, 0)
Screenshot: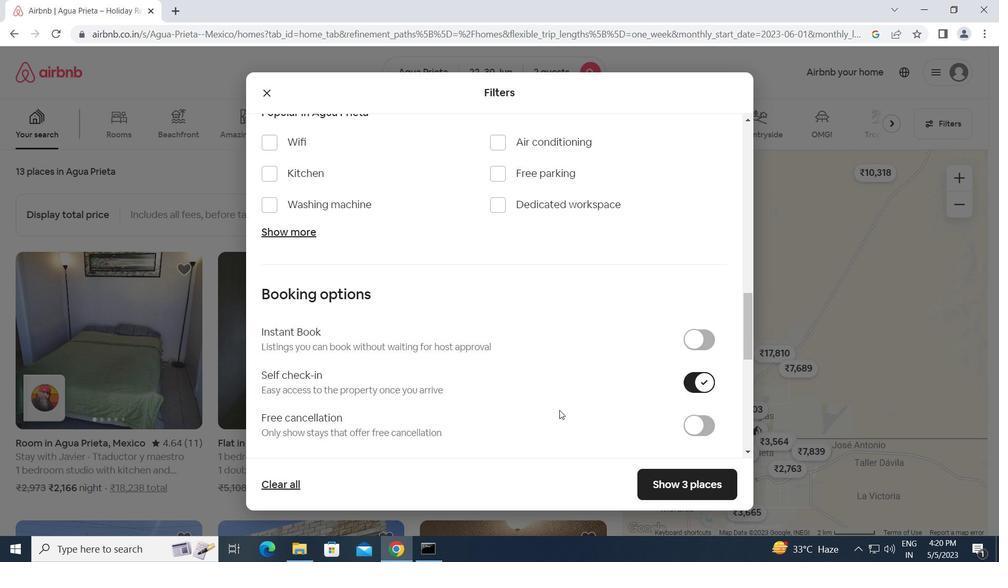 
Action: Mouse scrolled (559, 410) with delta (0, 0)
Screenshot: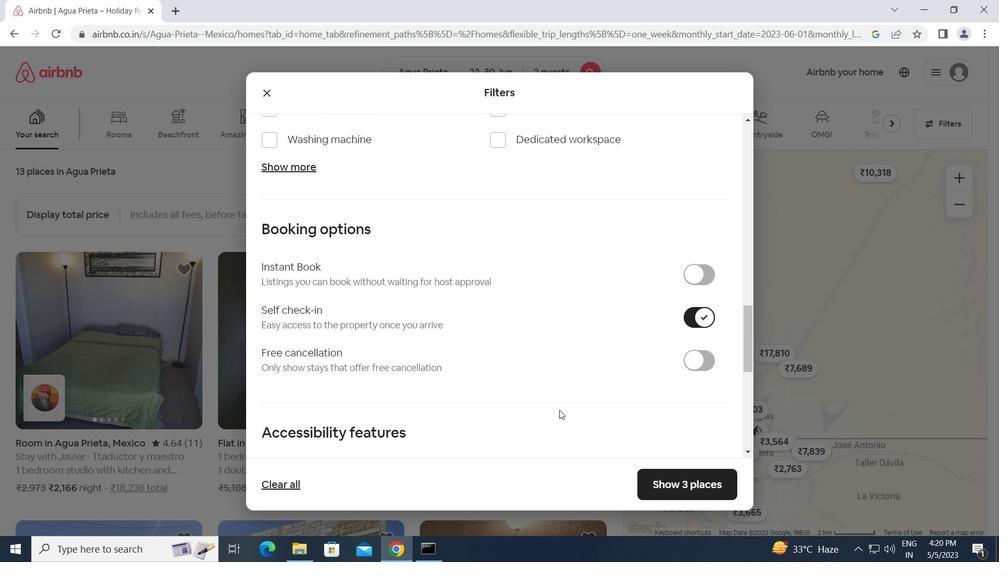 
Action: Mouse scrolled (559, 410) with delta (0, 0)
Screenshot: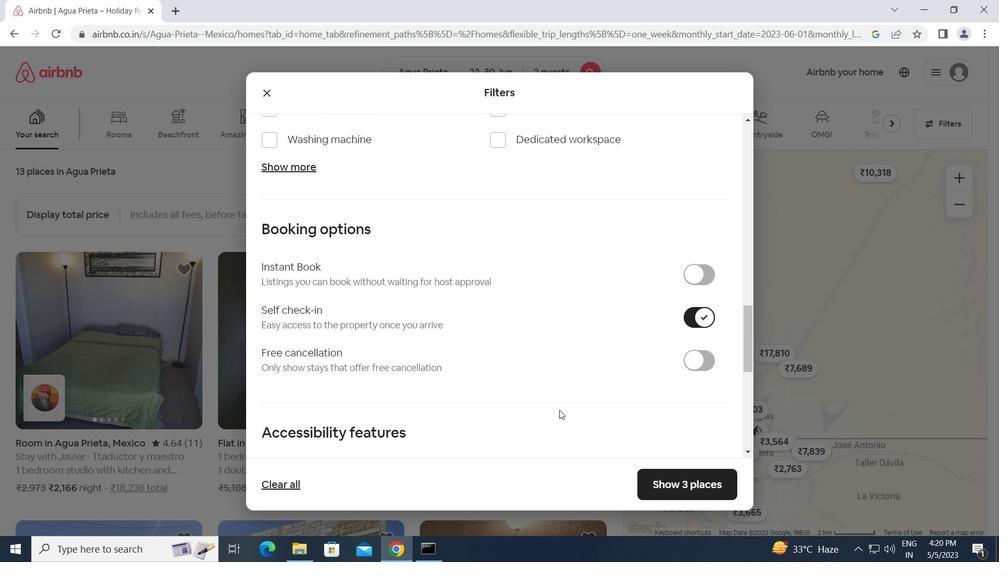 
Action: Mouse scrolled (559, 410) with delta (0, 0)
Screenshot: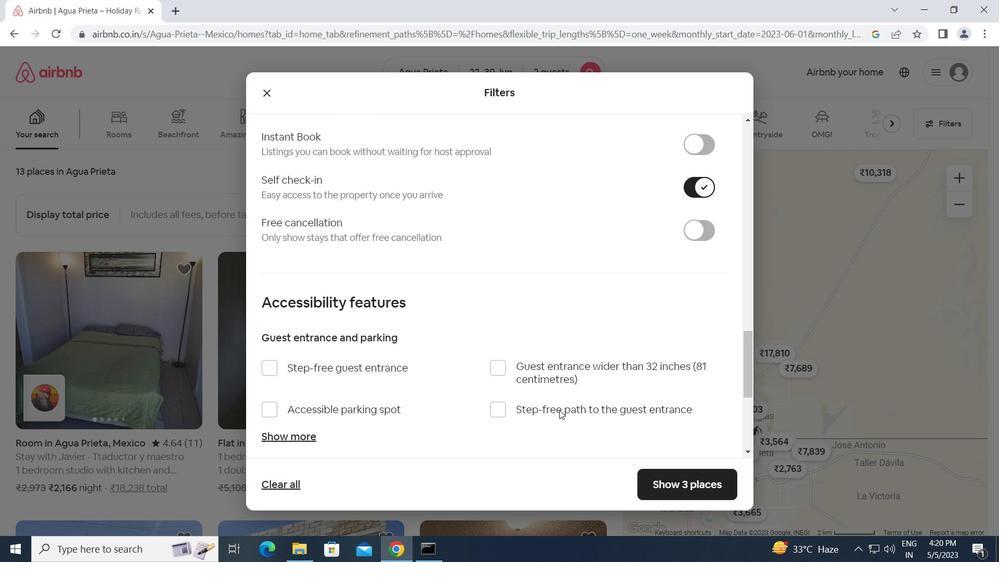 
Action: Mouse scrolled (559, 410) with delta (0, 0)
Screenshot: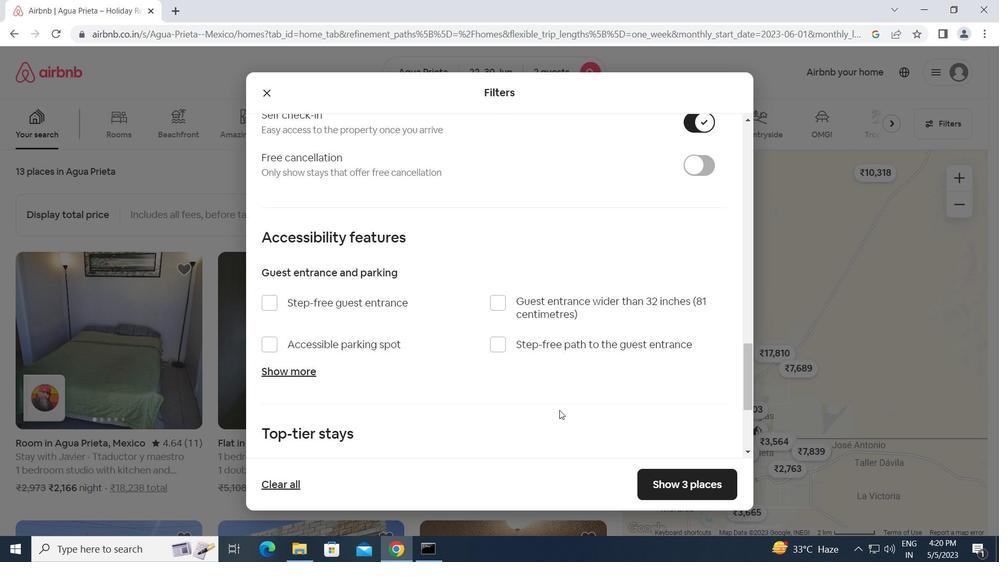 
Action: Mouse scrolled (559, 410) with delta (0, 0)
Screenshot: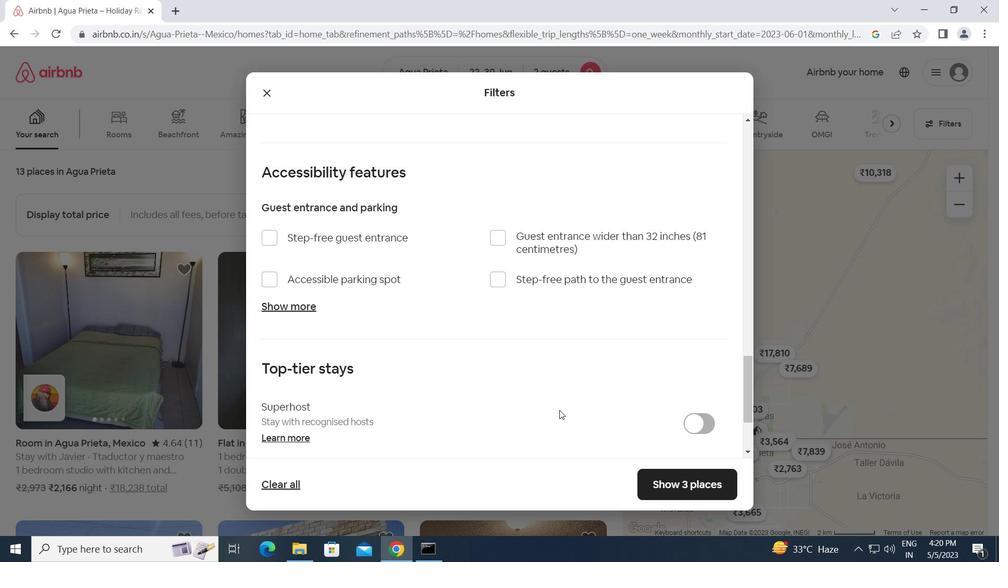 
Action: Mouse scrolled (559, 410) with delta (0, 0)
Screenshot: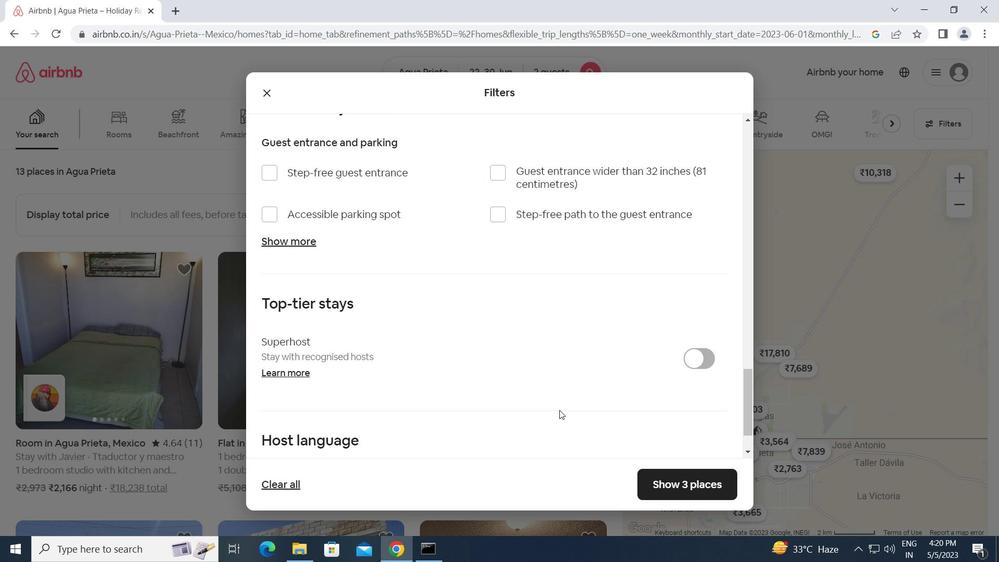 
Action: Mouse scrolled (559, 410) with delta (0, 0)
Screenshot: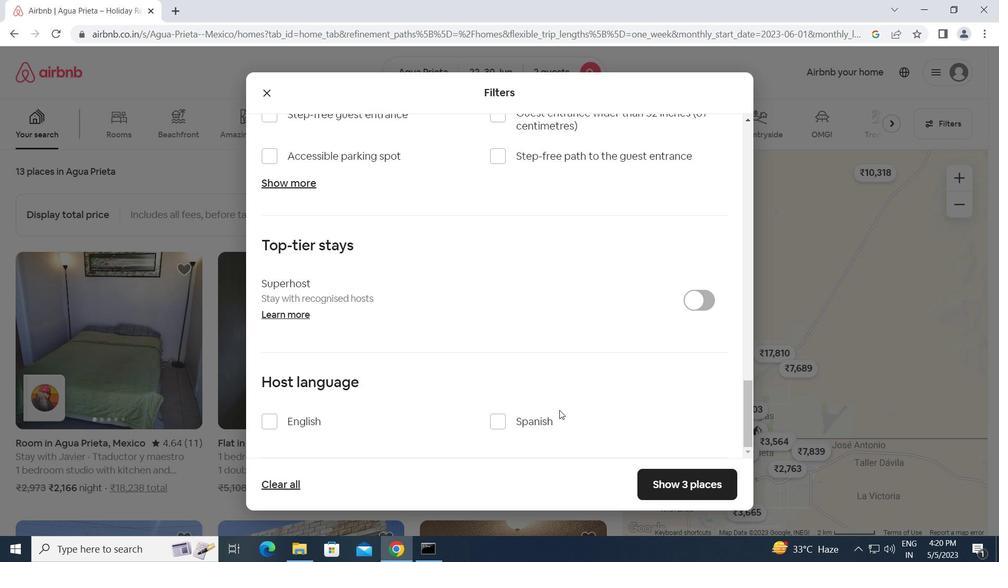 
Action: Mouse scrolled (559, 410) with delta (0, 0)
Screenshot: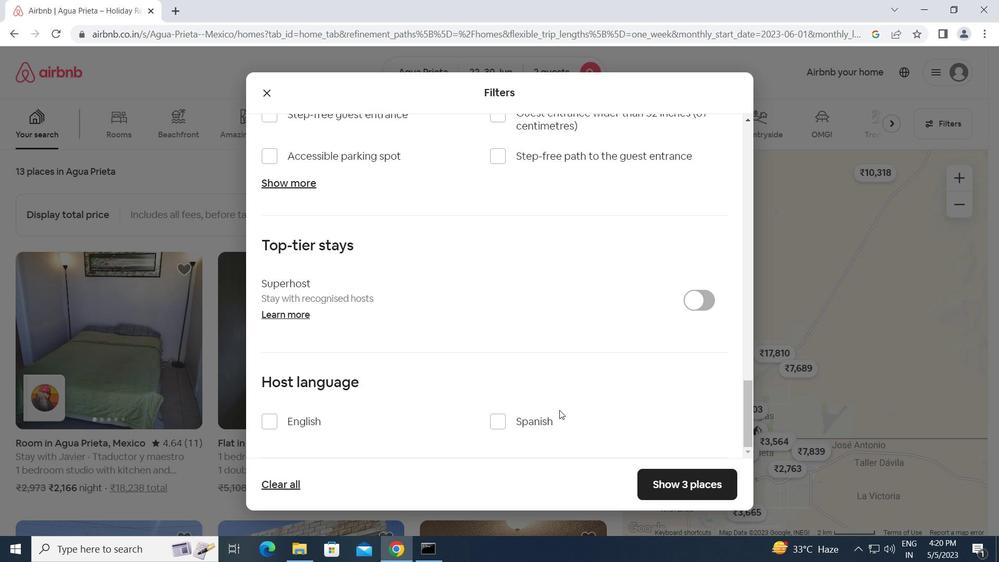 
Action: Mouse moved to (275, 424)
Screenshot: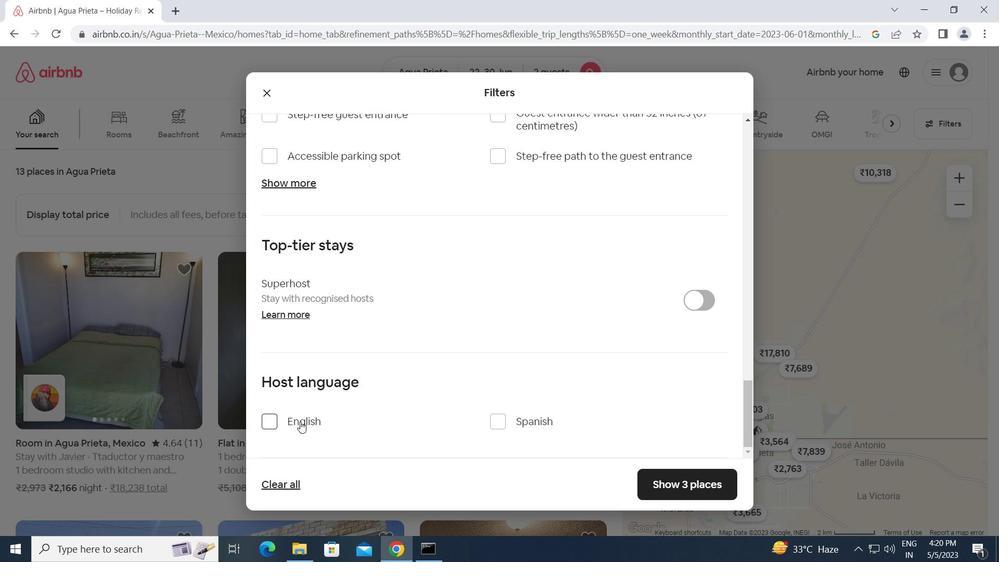 
Action: Mouse pressed left at (275, 424)
Screenshot: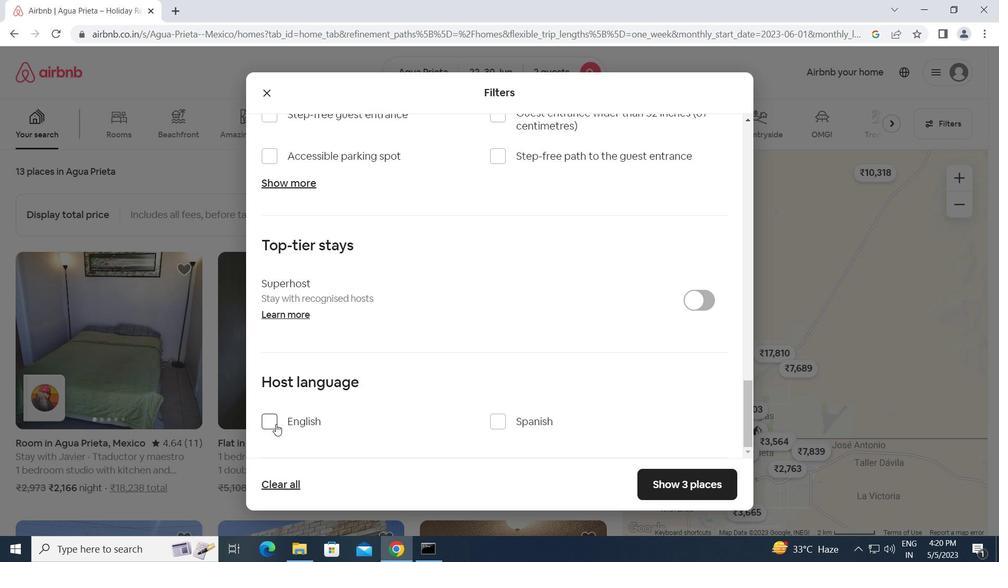 
Action: Mouse moved to (658, 481)
Screenshot: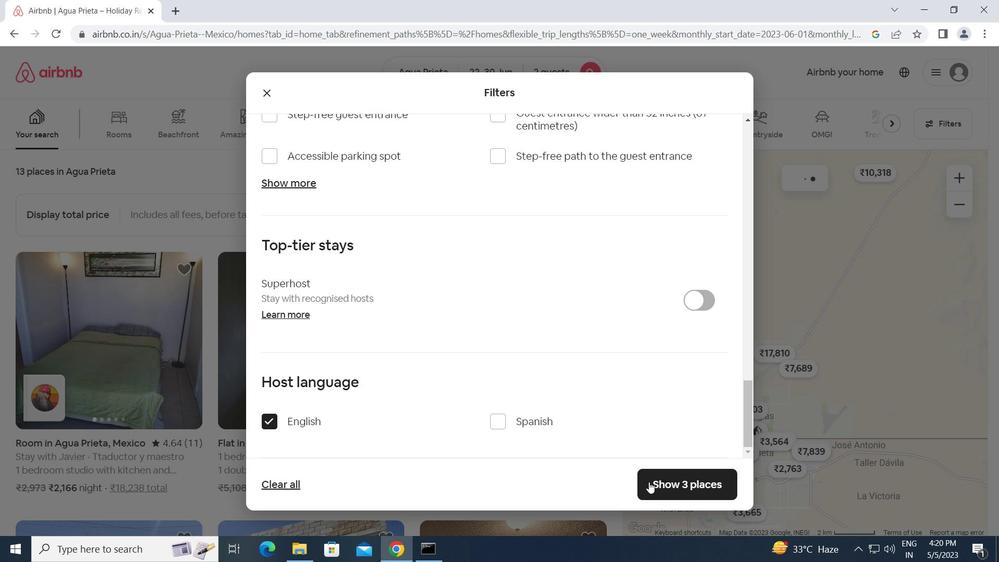 
Action: Mouse pressed left at (658, 481)
Screenshot: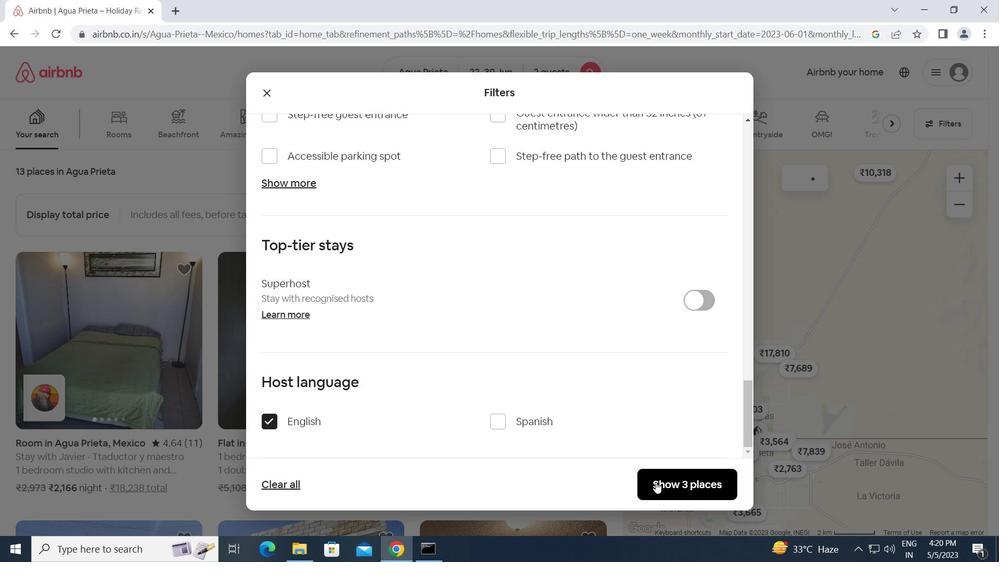 
Action: Mouse moved to (659, 480)
Screenshot: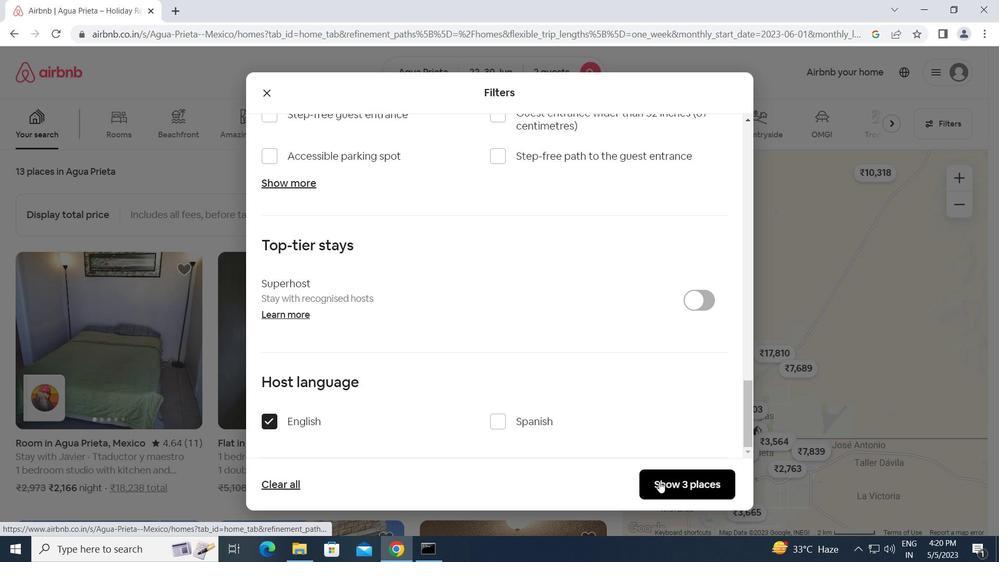 
